 Task: Find connections with filter location Challapalle with filter topic #startupcompanywith filter profile language French with filter current company Black Box with filter school Vijay Maruti with filter industry Biomass Electric Power Generation with filter service category Marketing with filter keywords title Life Coach
Action: Mouse moved to (522, 57)
Screenshot: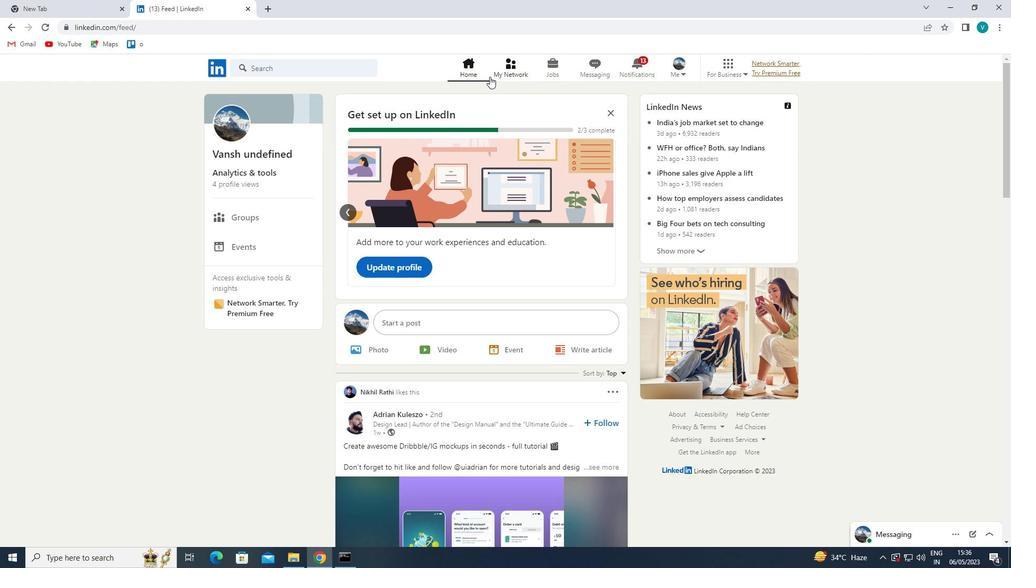 
Action: Mouse pressed left at (522, 57)
Screenshot: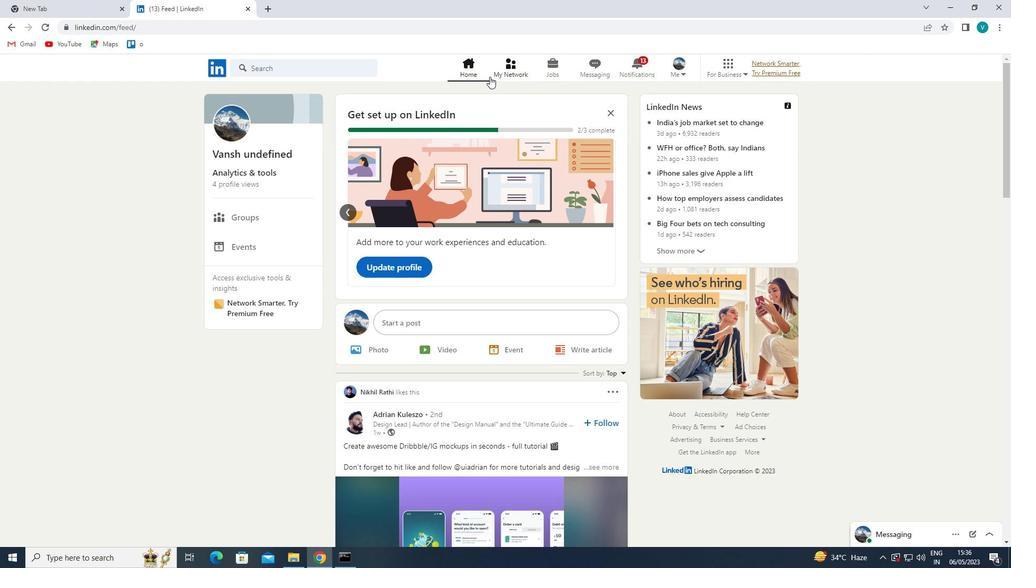 
Action: Mouse moved to (290, 130)
Screenshot: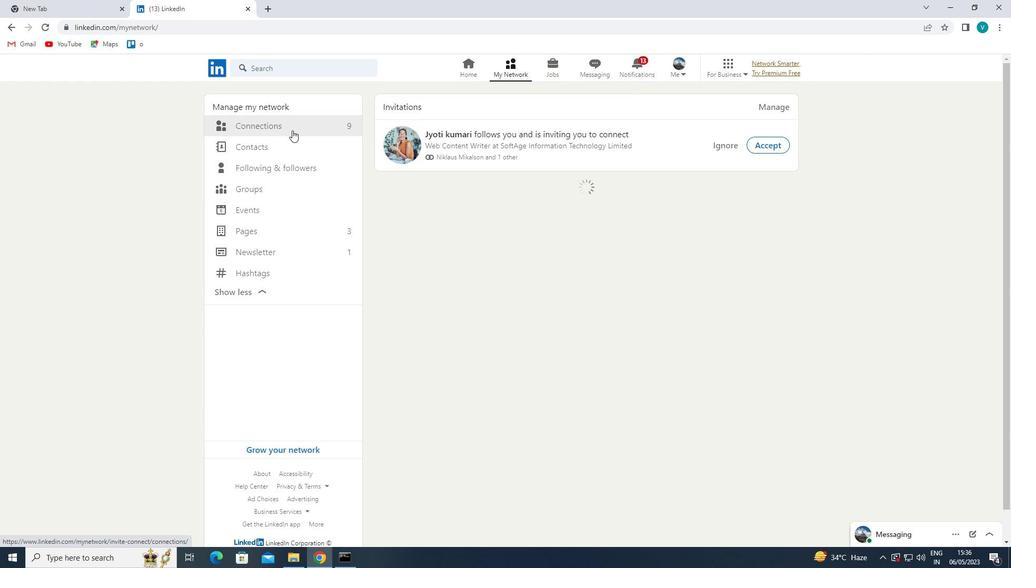
Action: Mouse pressed left at (290, 130)
Screenshot: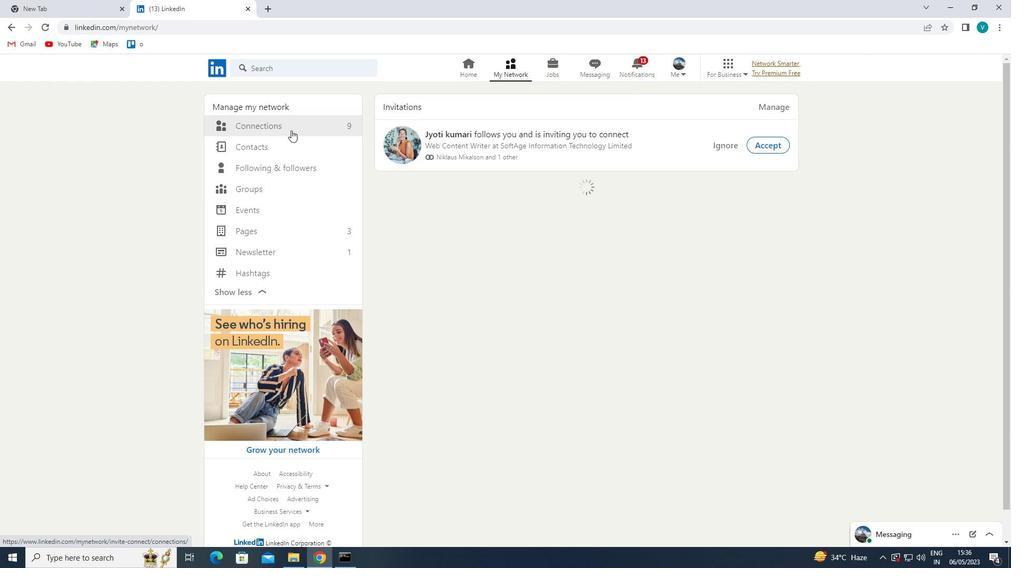 
Action: Mouse moved to (592, 130)
Screenshot: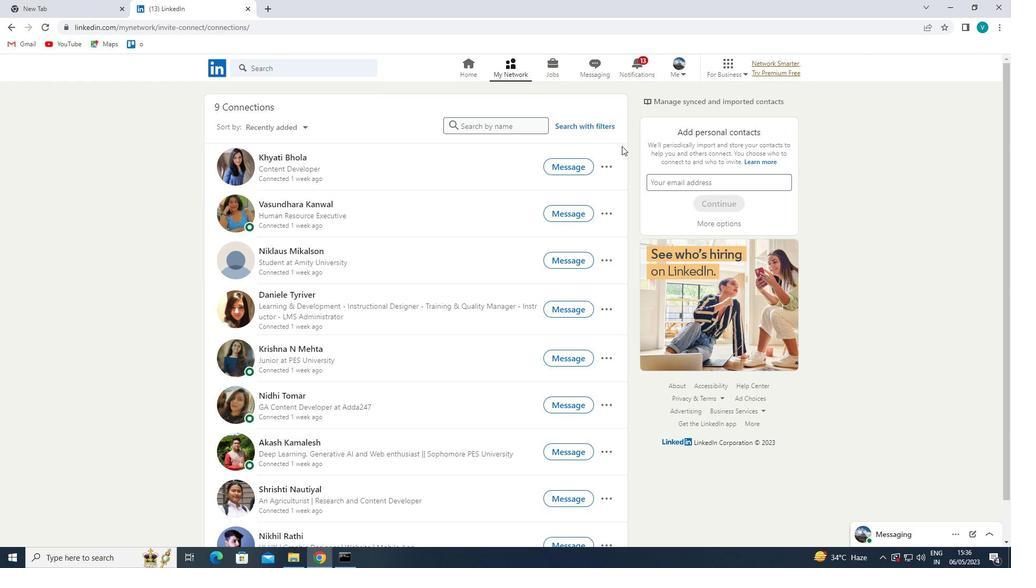 
Action: Mouse pressed left at (592, 130)
Screenshot: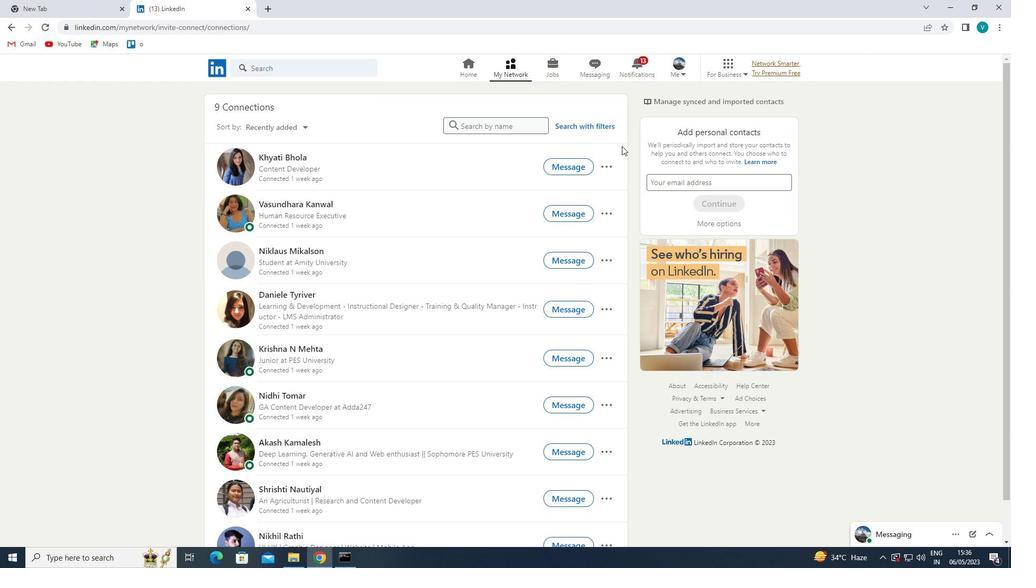 
Action: Mouse moved to (566, 124)
Screenshot: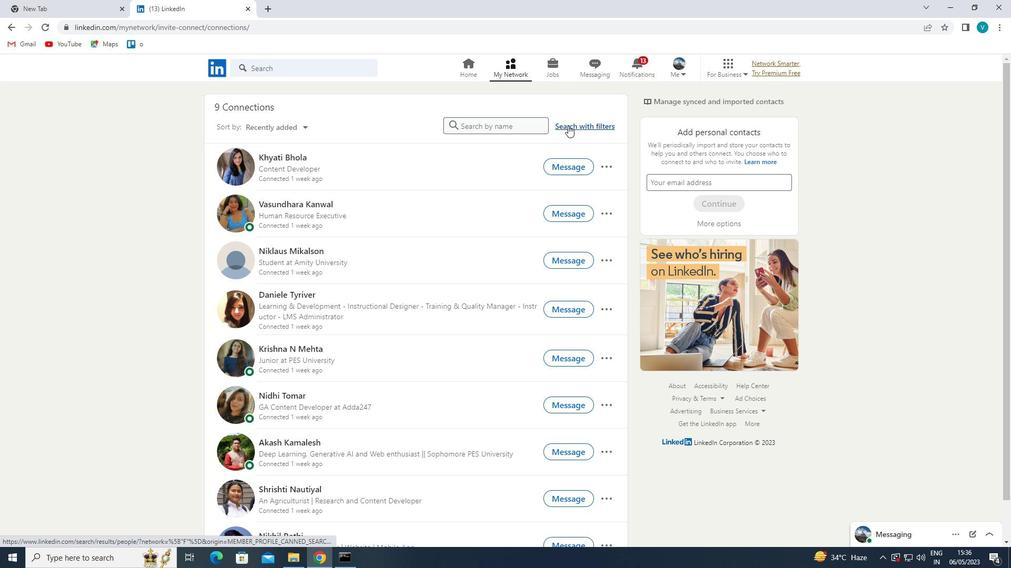 
Action: Mouse pressed left at (566, 124)
Screenshot: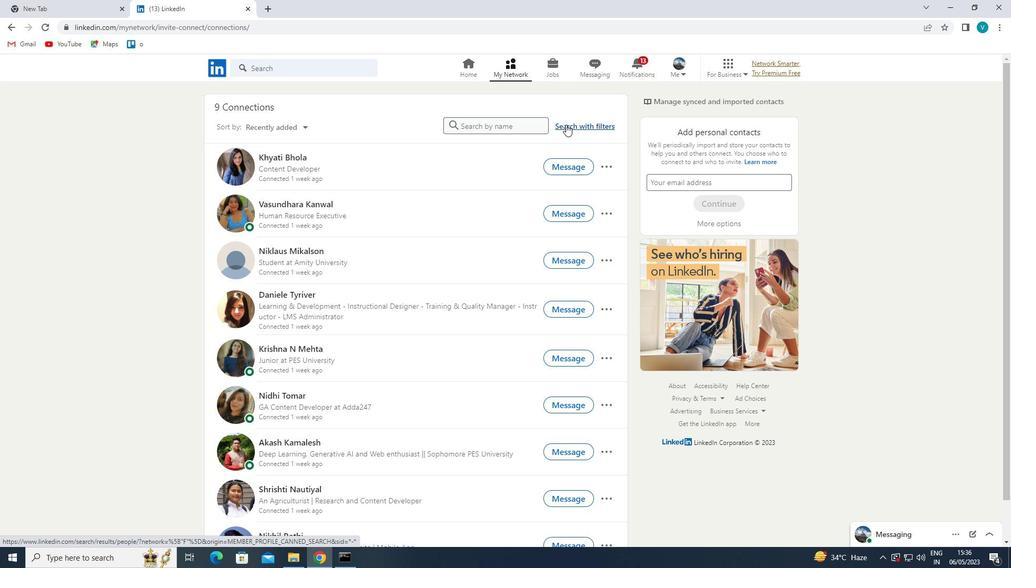 
Action: Mouse moved to (515, 99)
Screenshot: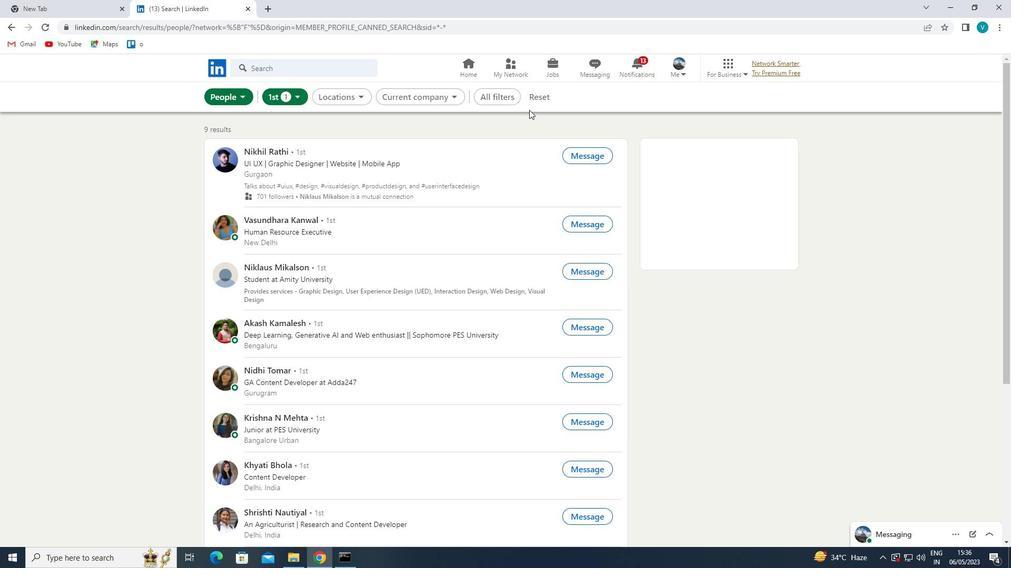 
Action: Mouse pressed left at (515, 99)
Screenshot: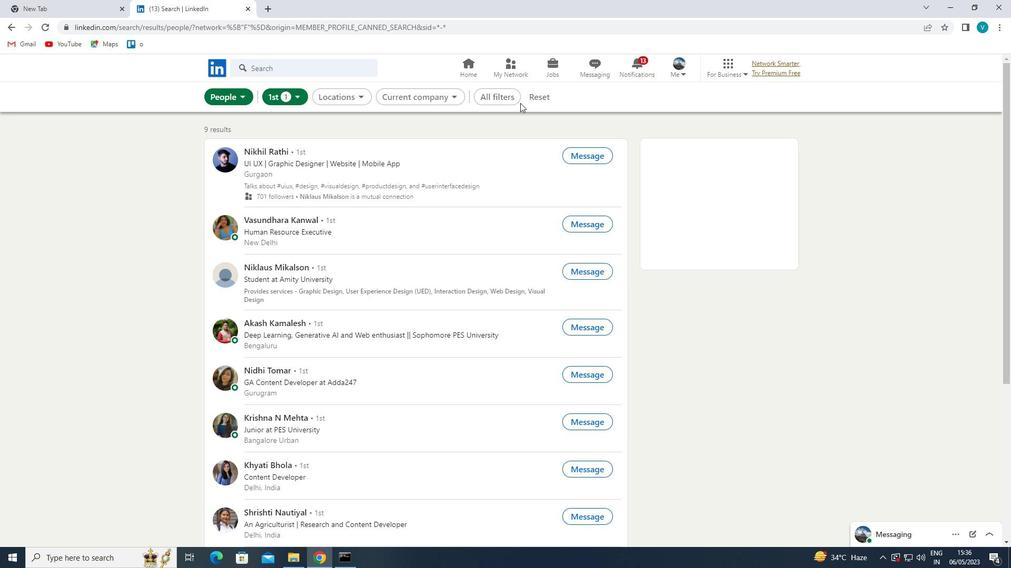 
Action: Mouse moved to (513, 98)
Screenshot: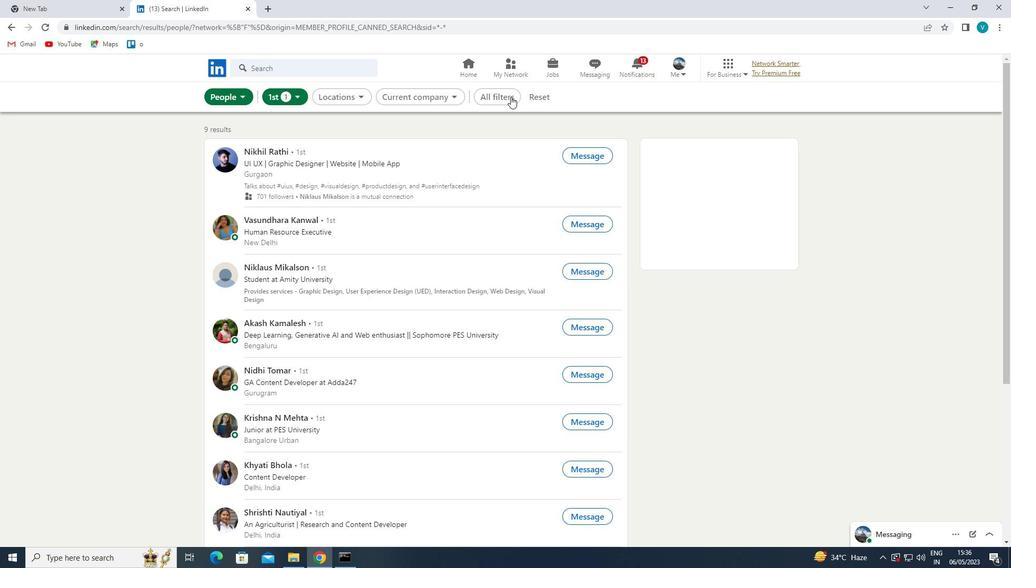 
Action: Mouse pressed left at (513, 98)
Screenshot: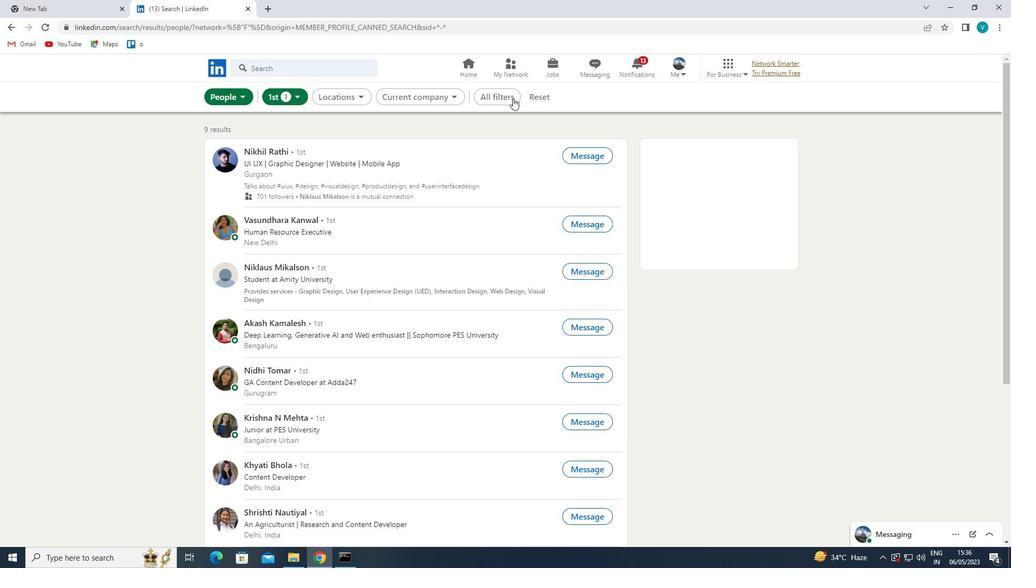 
Action: Mouse moved to (517, 99)
Screenshot: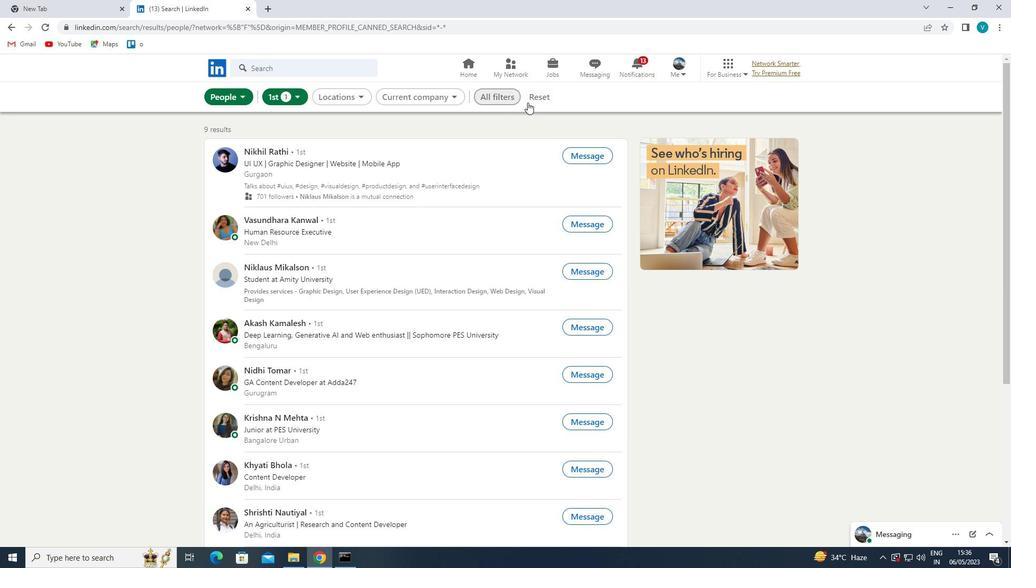 
Action: Mouse pressed left at (517, 99)
Screenshot: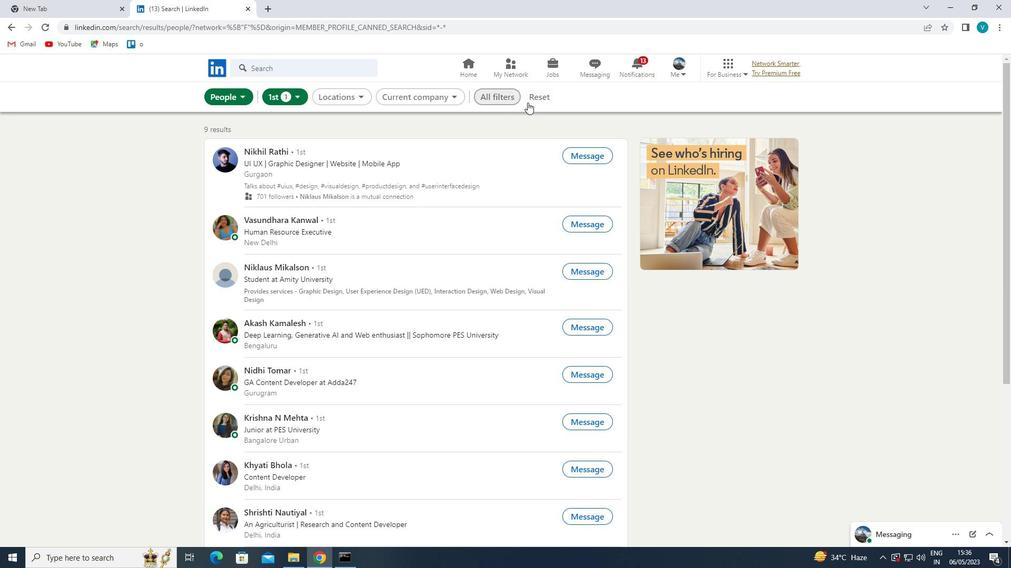 
Action: Mouse moved to (828, 235)
Screenshot: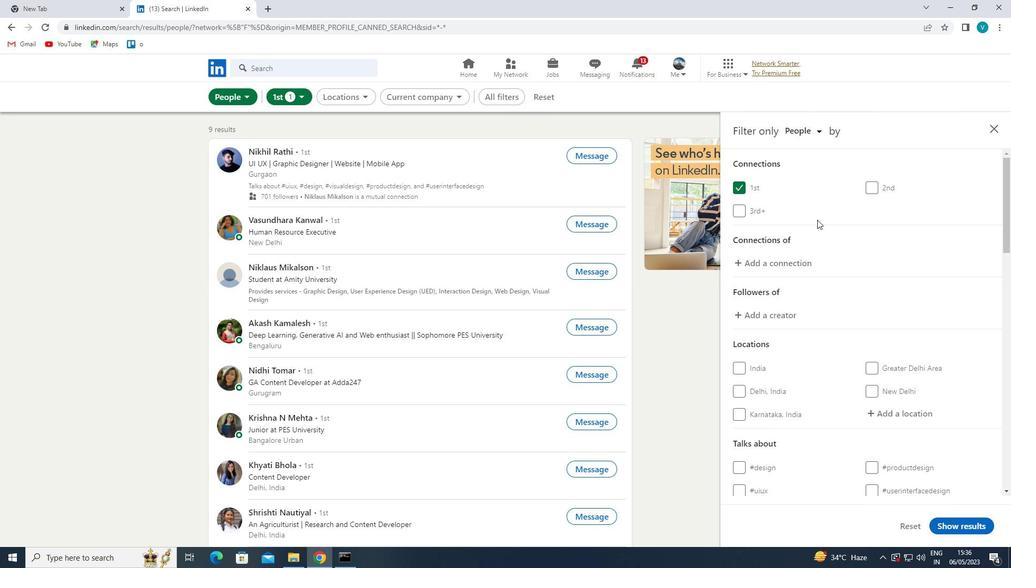 
Action: Mouse scrolled (828, 235) with delta (0, 0)
Screenshot: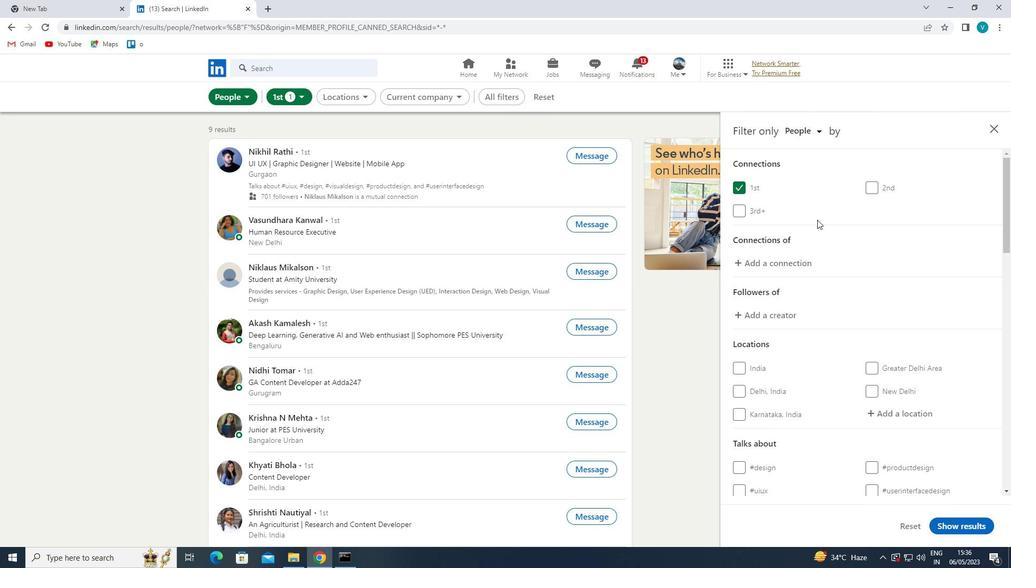 
Action: Mouse moved to (828, 239)
Screenshot: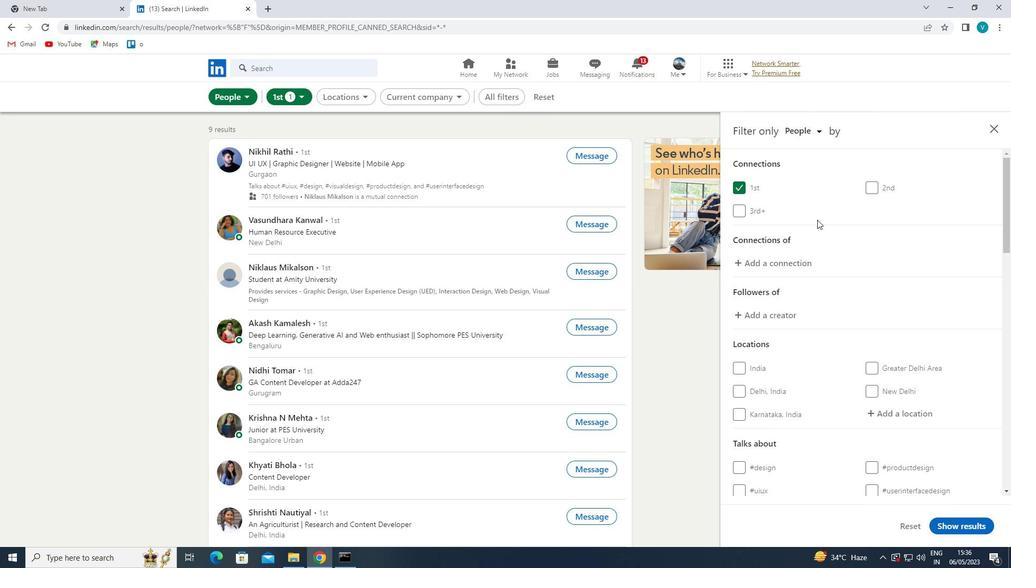 
Action: Mouse scrolled (828, 239) with delta (0, 0)
Screenshot: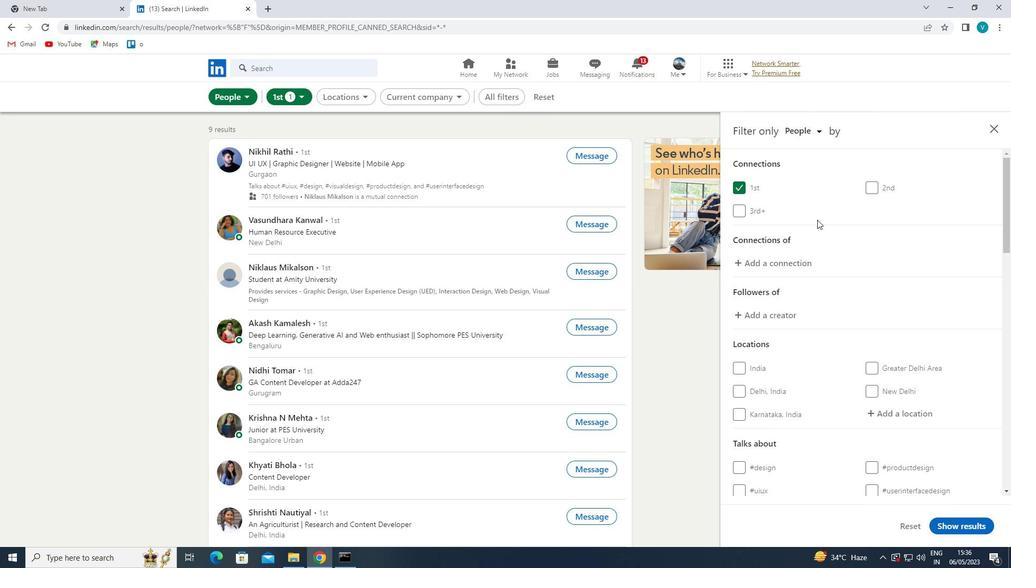 
Action: Mouse moved to (830, 243)
Screenshot: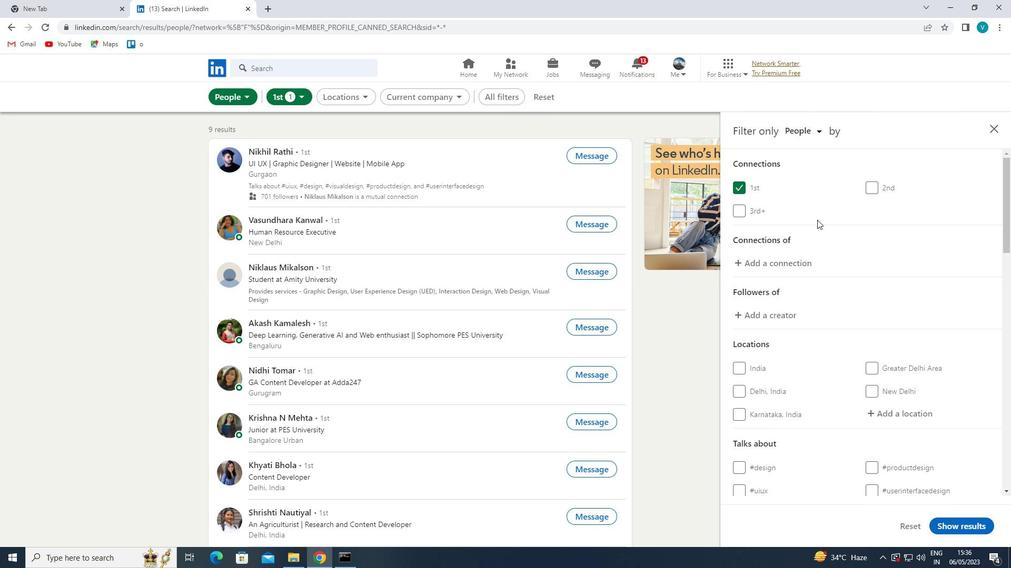 
Action: Mouse scrolled (830, 243) with delta (0, 0)
Screenshot: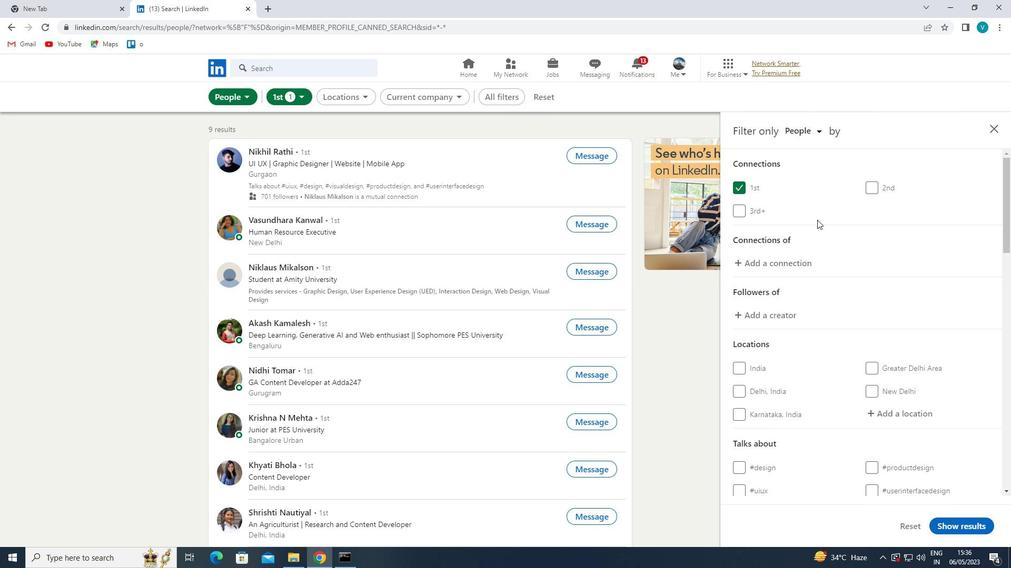 
Action: Mouse moved to (888, 259)
Screenshot: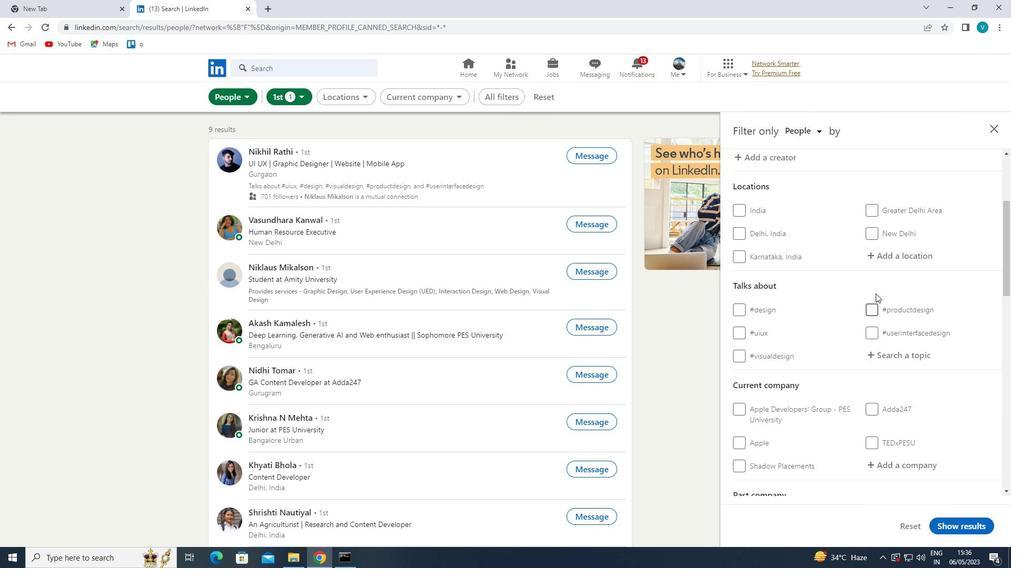 
Action: Mouse pressed left at (888, 259)
Screenshot: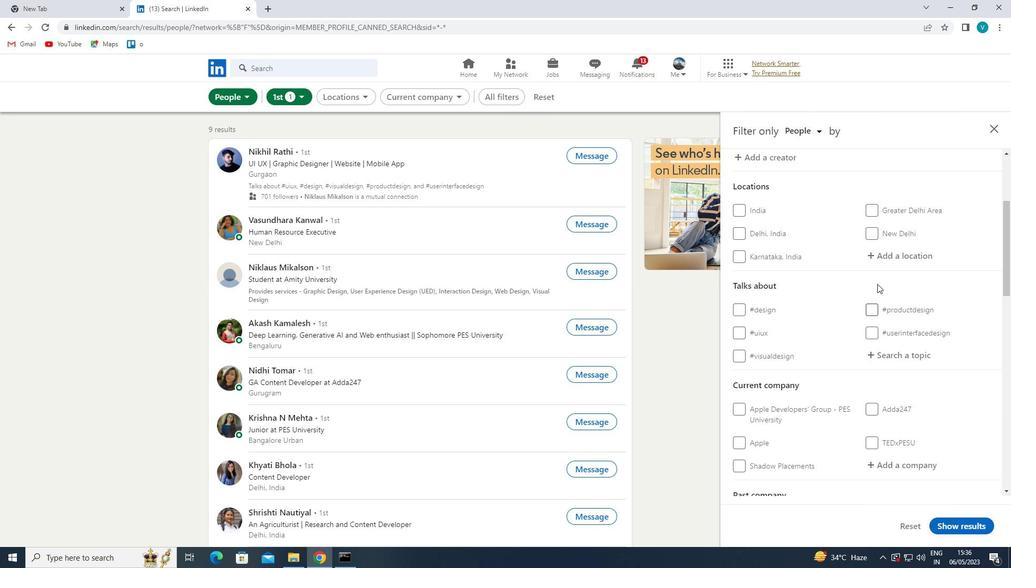 
Action: Mouse moved to (669, 198)
Screenshot: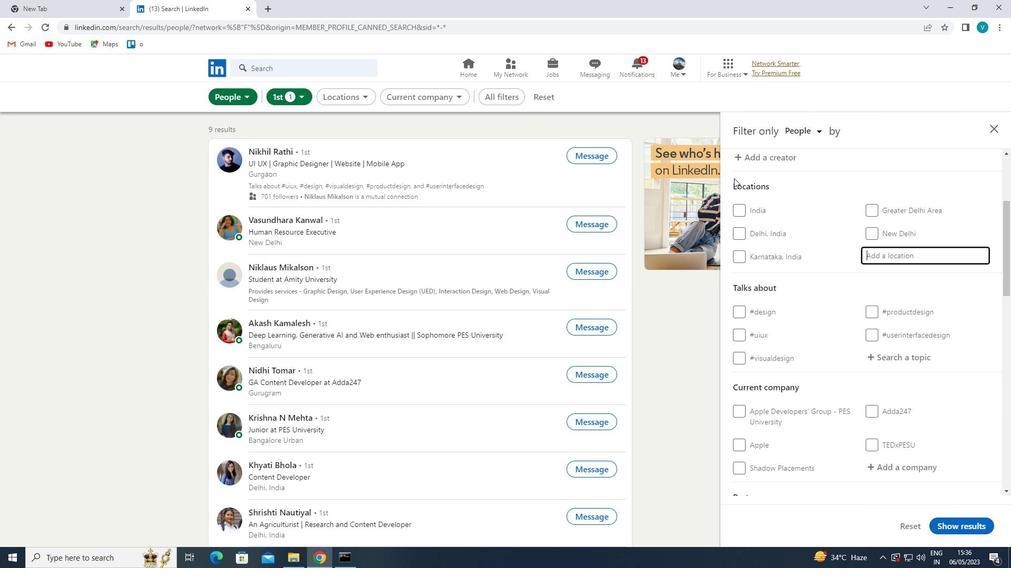 
Action: Key pressed <Key.shift>CHALLAPALLE
Screenshot: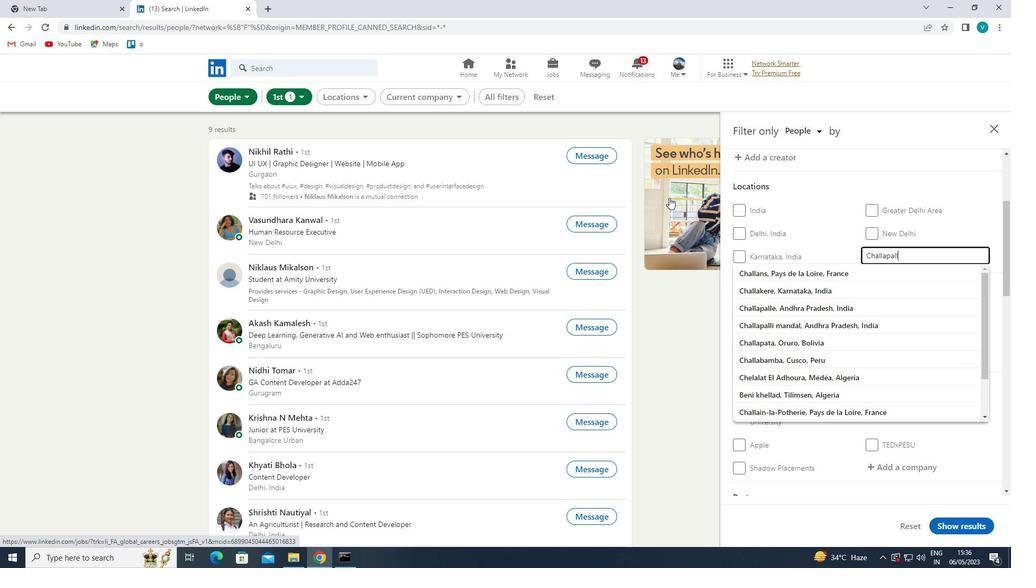 
Action: Mouse moved to (770, 268)
Screenshot: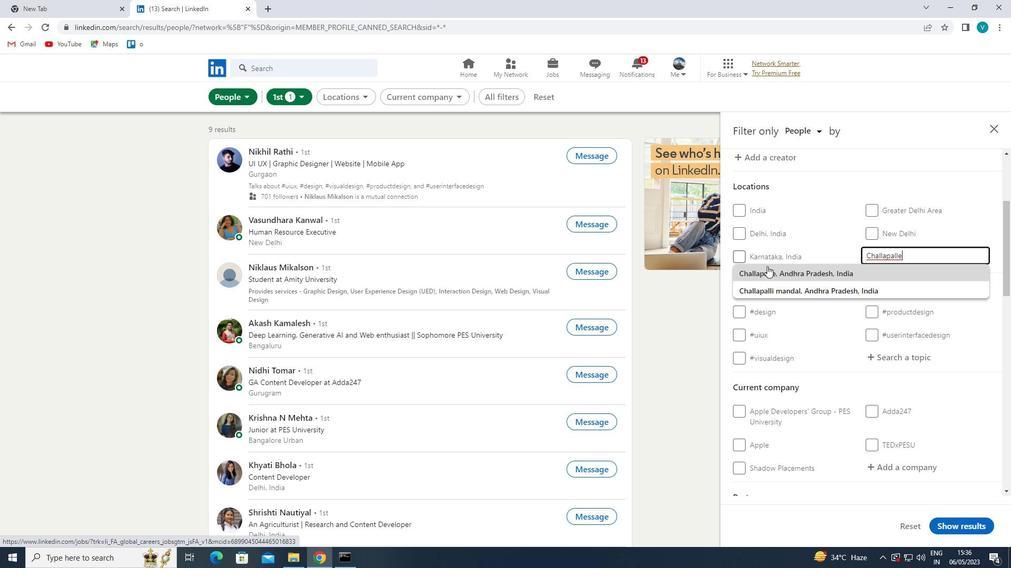 
Action: Mouse pressed left at (770, 268)
Screenshot: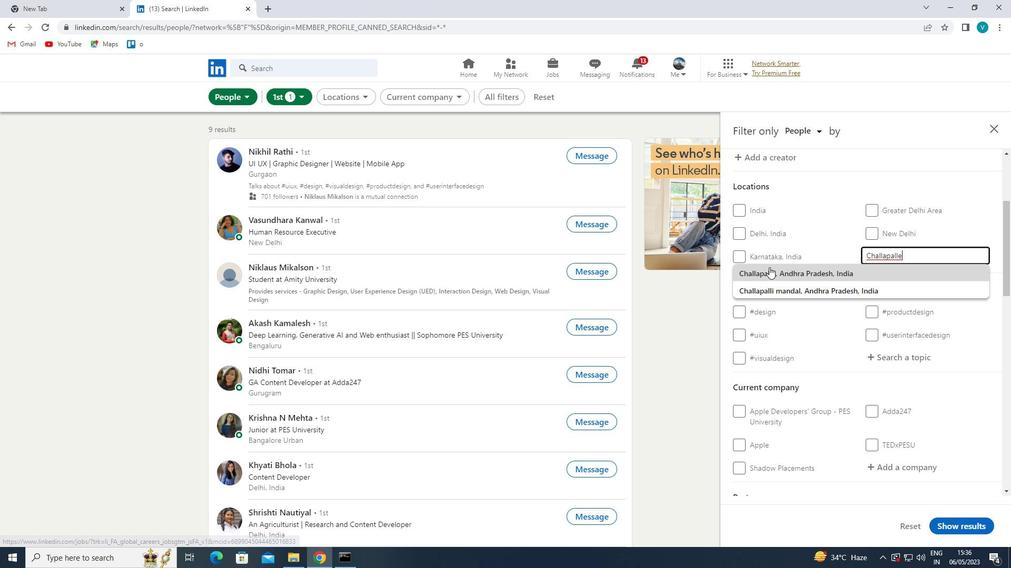 
Action: Mouse moved to (836, 297)
Screenshot: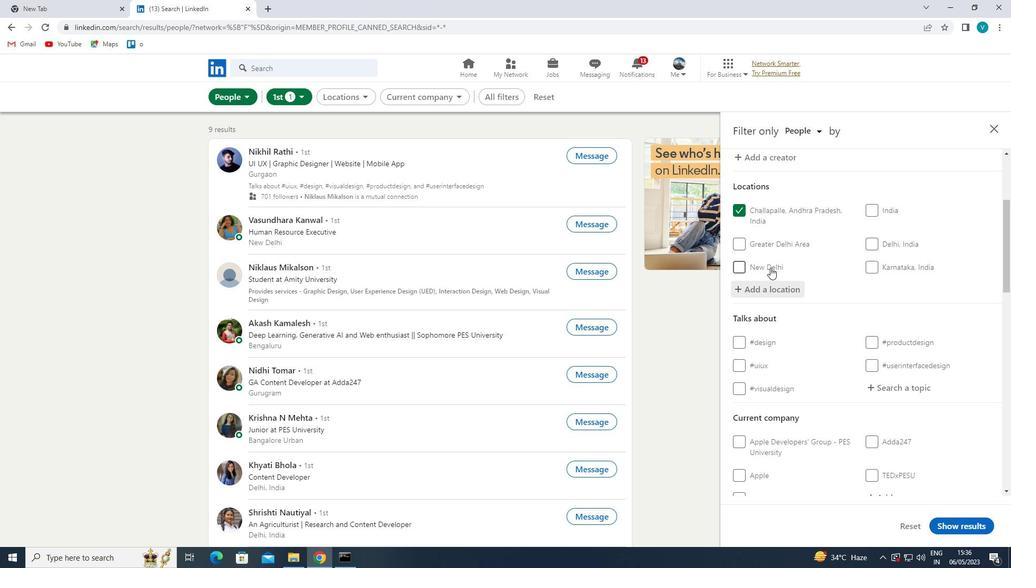 
Action: Mouse scrolled (836, 296) with delta (0, 0)
Screenshot: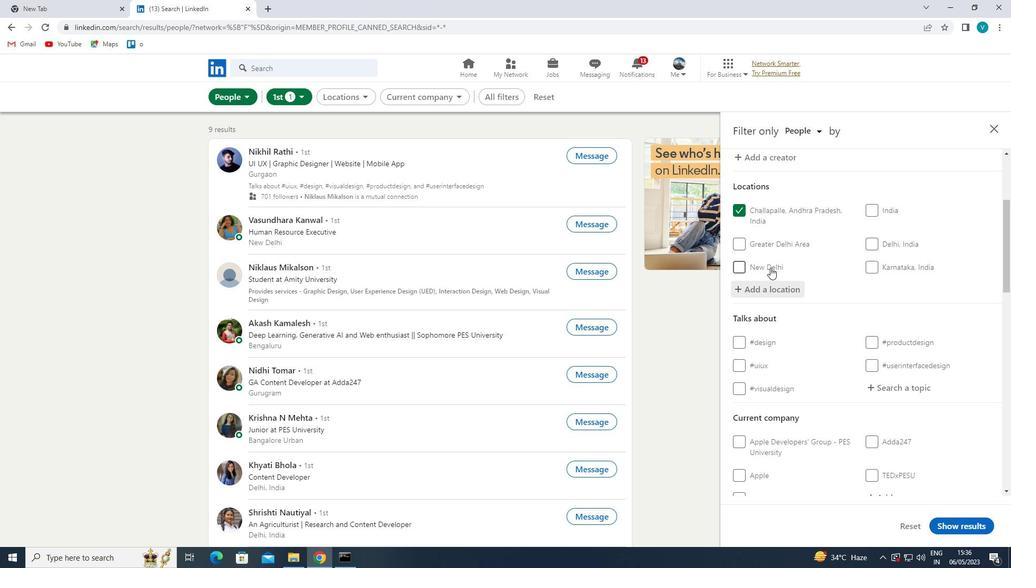 
Action: Mouse moved to (894, 338)
Screenshot: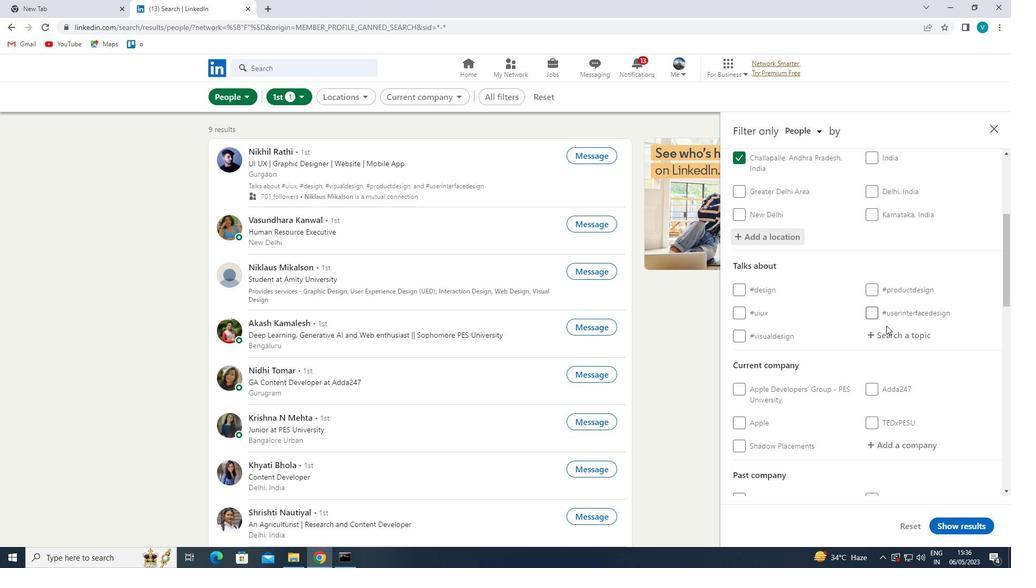 
Action: Mouse pressed left at (894, 338)
Screenshot: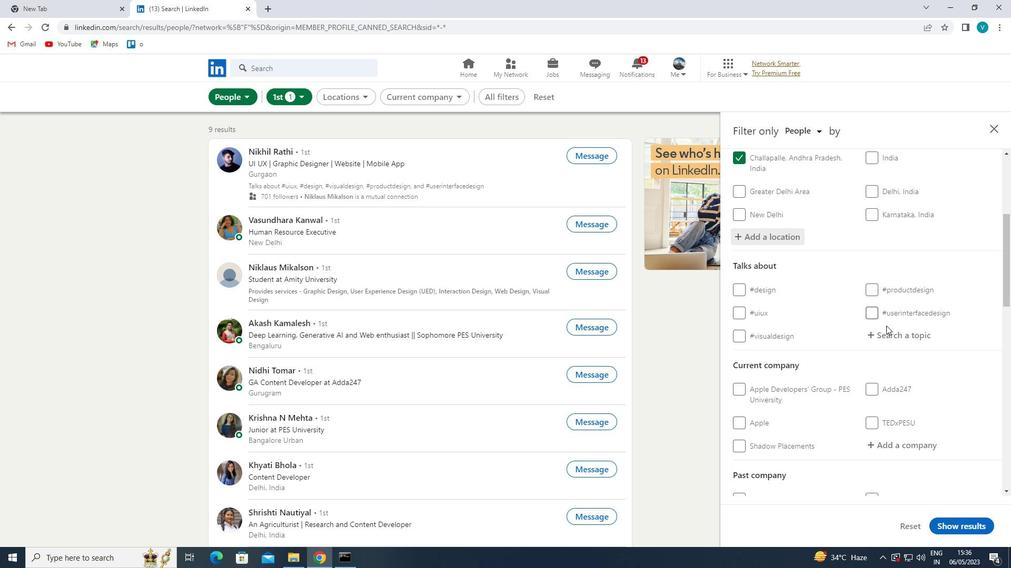 
Action: Mouse moved to (670, 229)
Screenshot: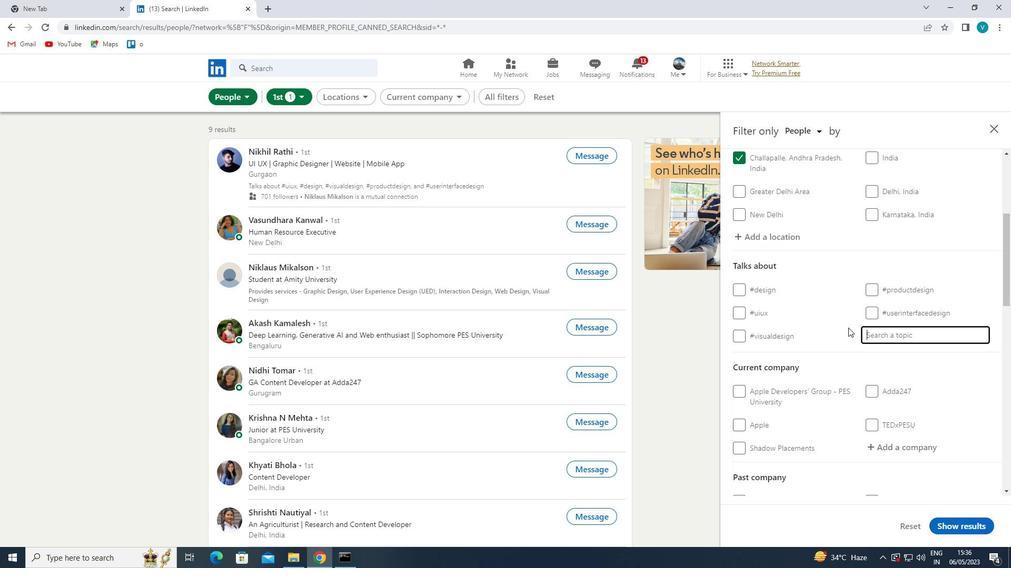 
Action: Key pressed STARTUPCOMPANY
Screenshot: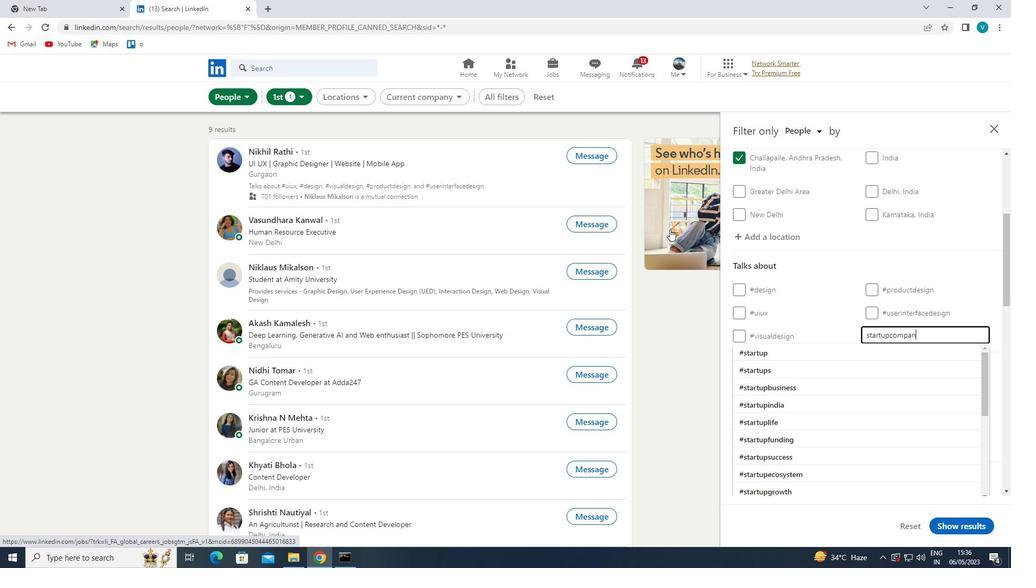 
Action: Mouse moved to (827, 348)
Screenshot: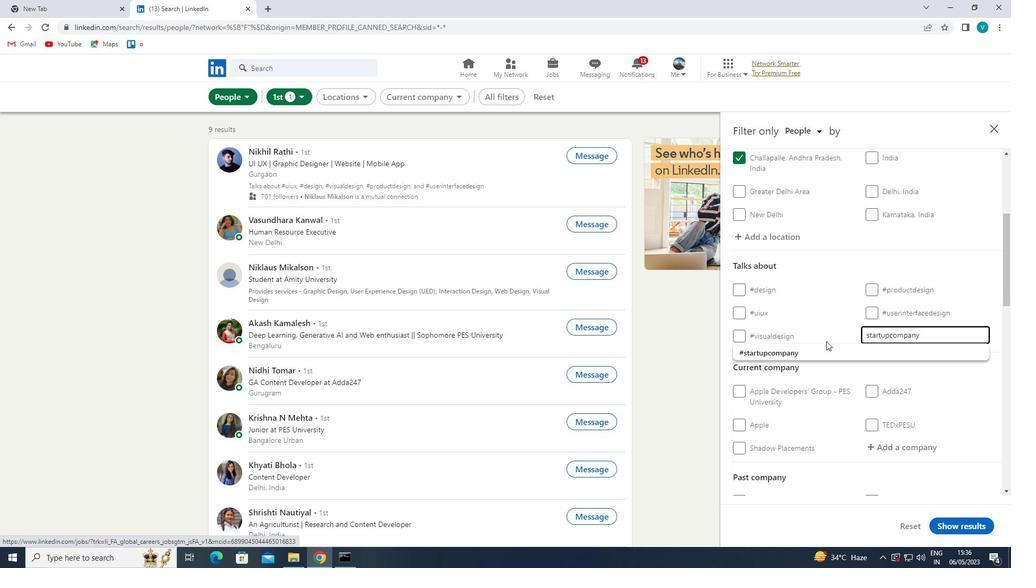 
Action: Mouse pressed left at (827, 348)
Screenshot: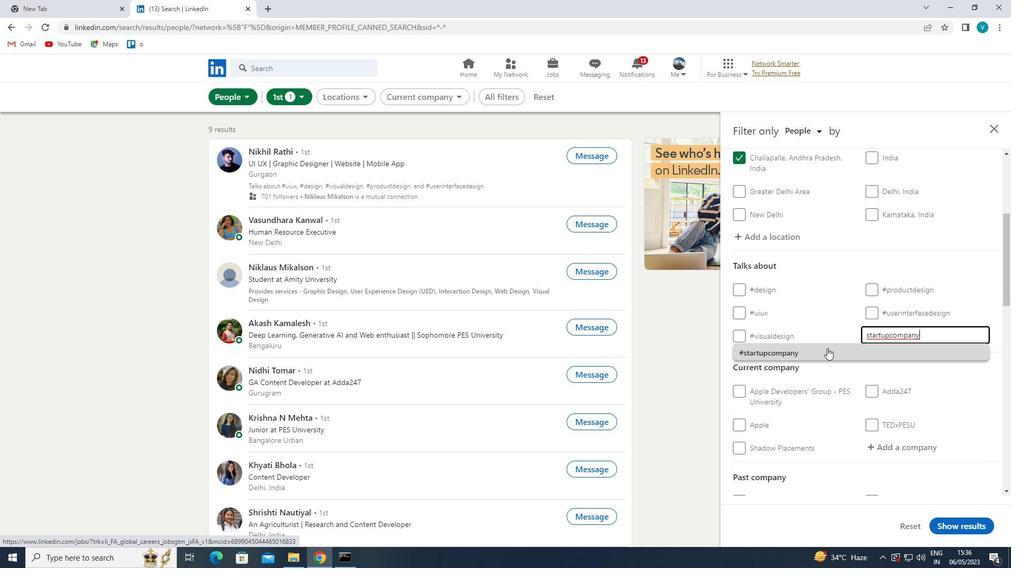 
Action: Mouse moved to (833, 348)
Screenshot: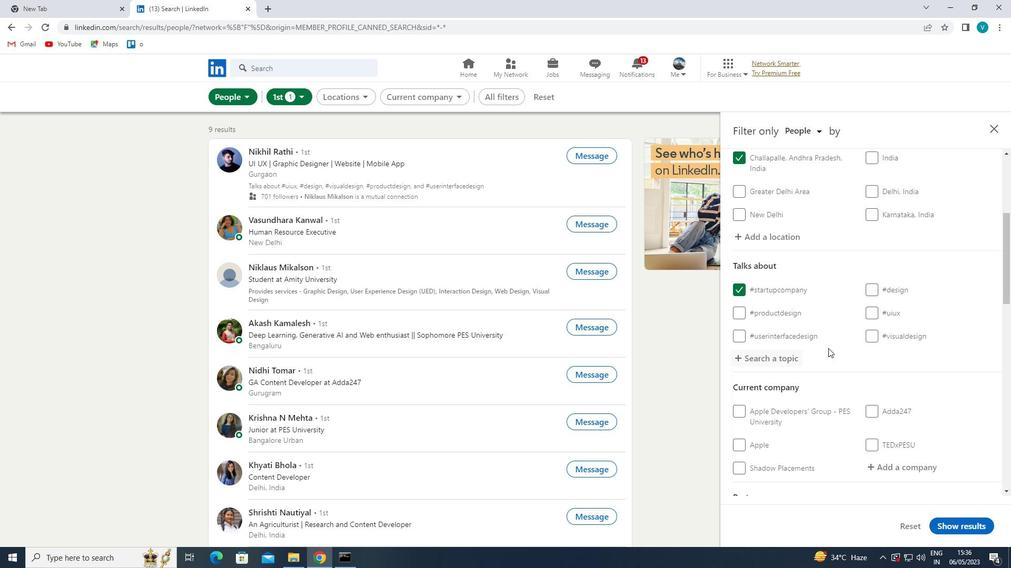 
Action: Mouse scrolled (833, 347) with delta (0, 0)
Screenshot: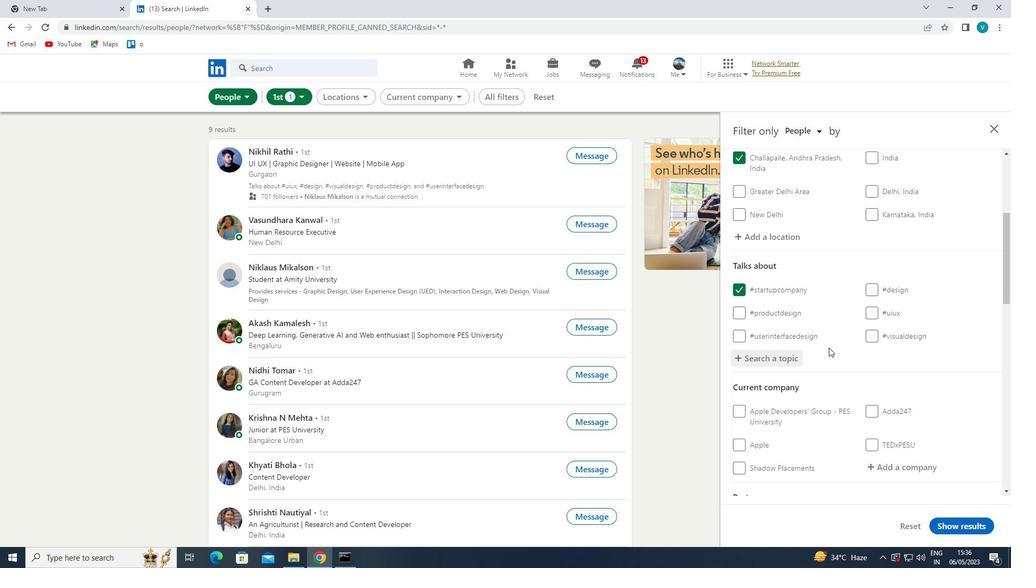 
Action: Mouse moved to (838, 350)
Screenshot: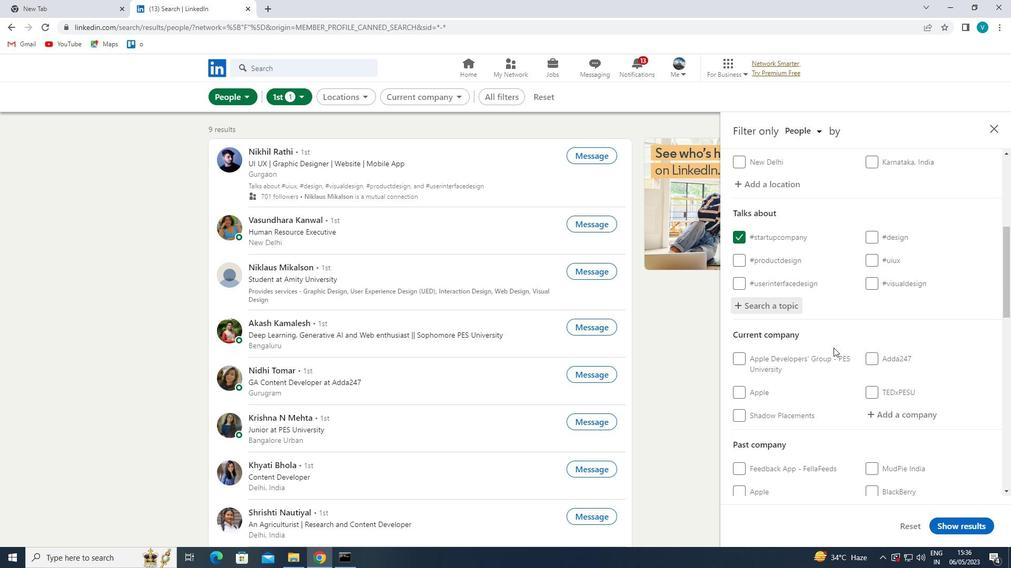 
Action: Mouse scrolled (838, 349) with delta (0, 0)
Screenshot: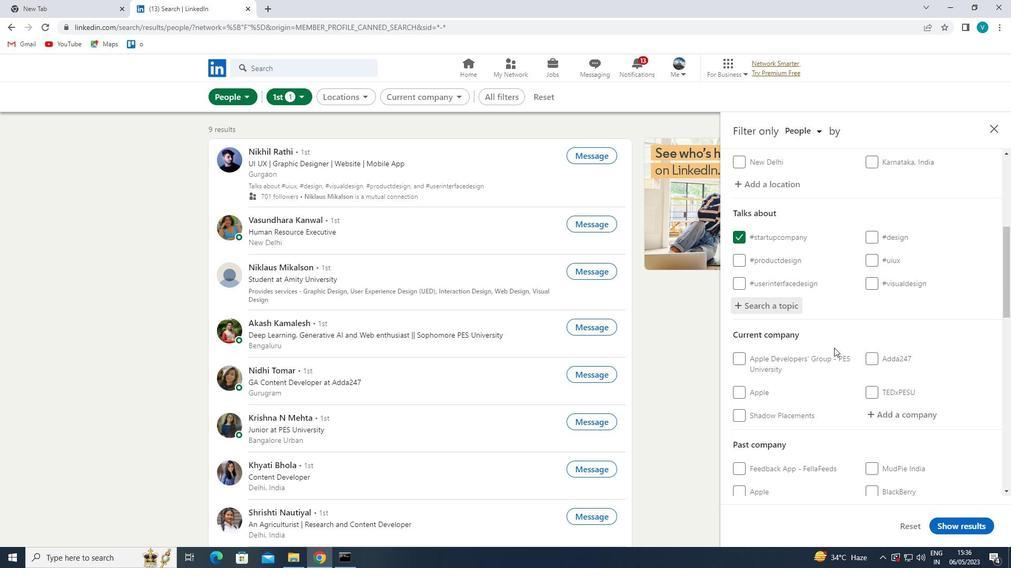 
Action: Mouse moved to (887, 365)
Screenshot: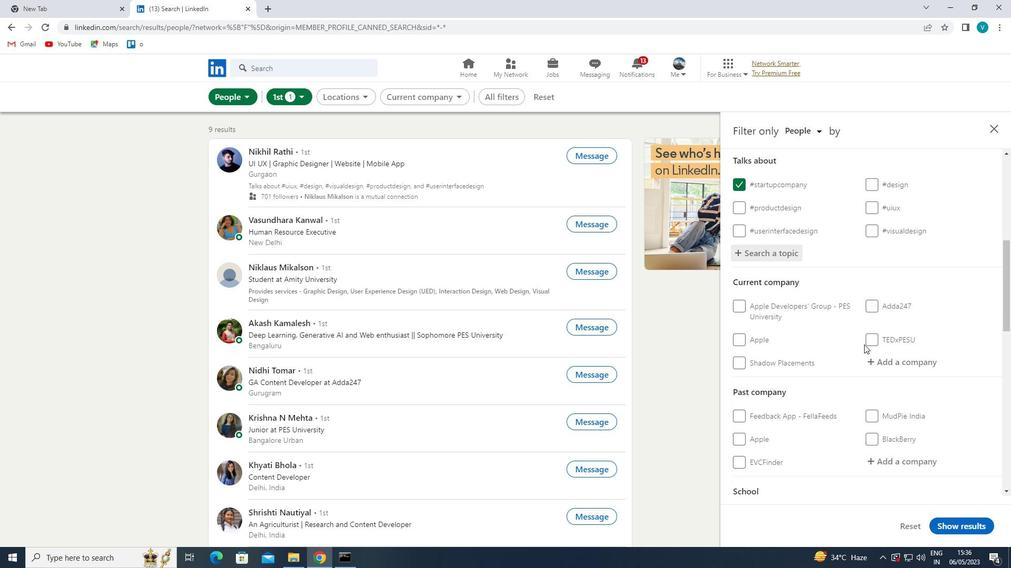 
Action: Mouse pressed left at (887, 365)
Screenshot: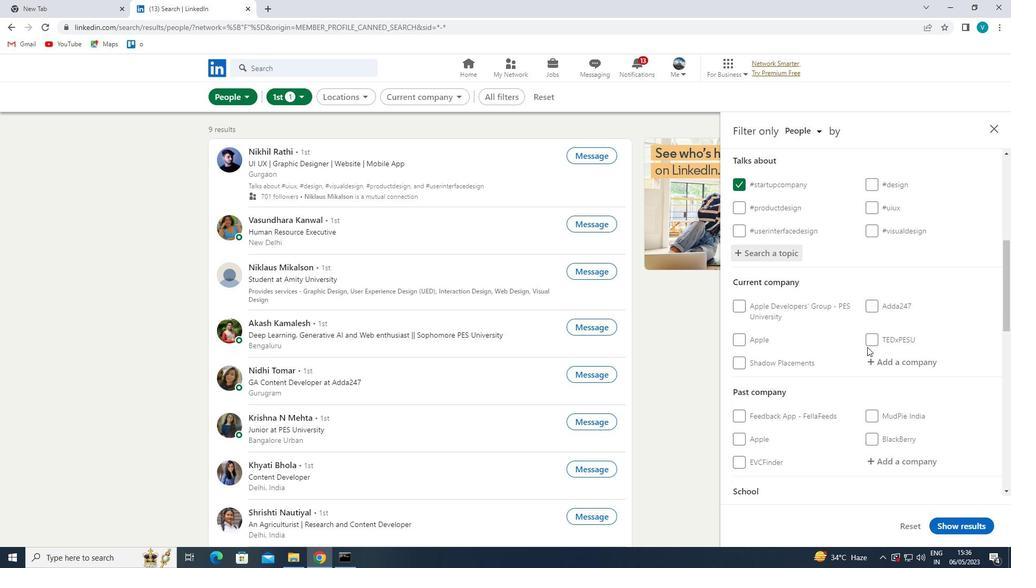 
Action: Mouse moved to (798, 309)
Screenshot: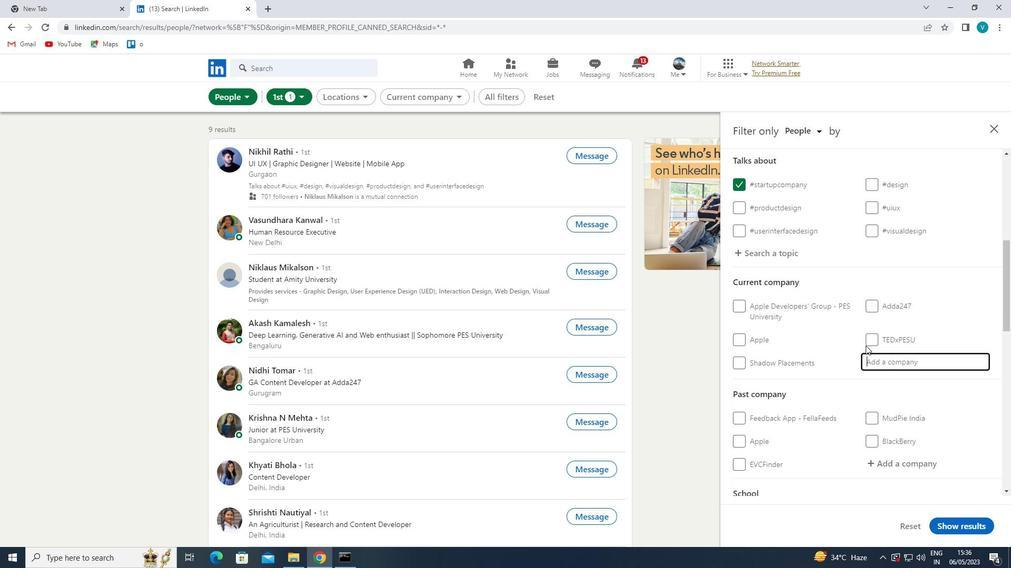 
Action: Key pressed <Key.shift>BLACK<Key.space><Key.shift>BOX
Screenshot: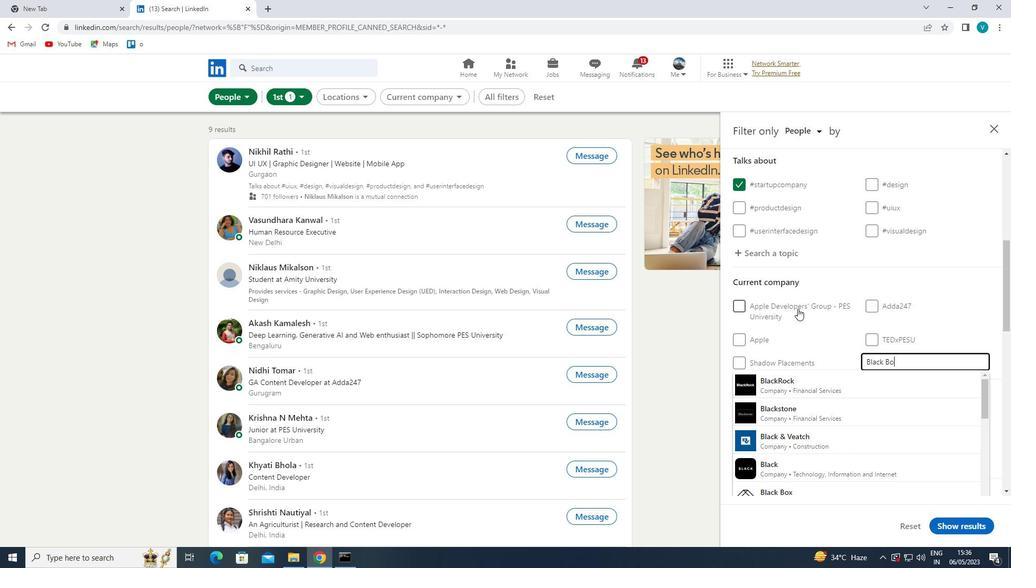 
Action: Mouse moved to (804, 377)
Screenshot: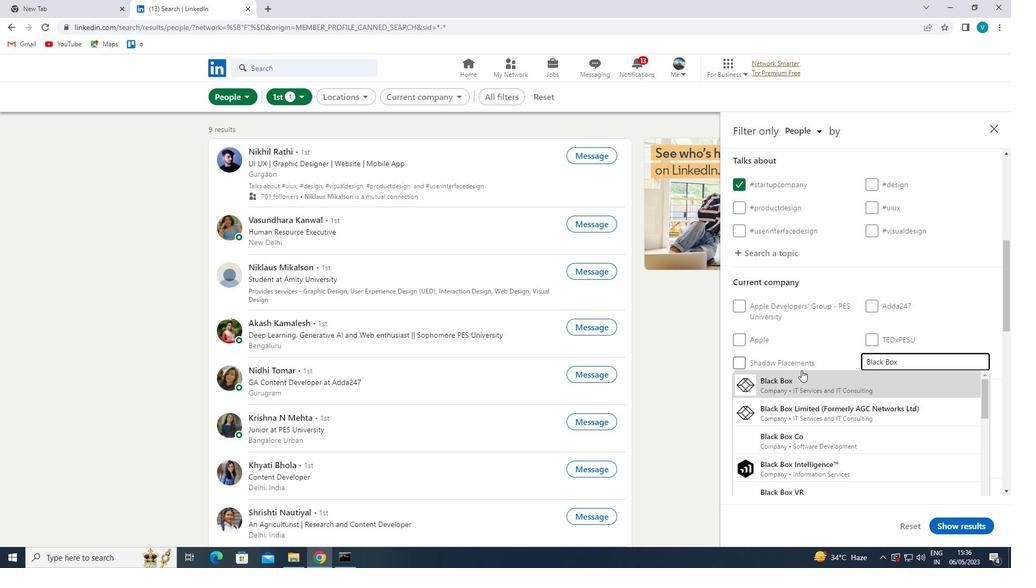 
Action: Mouse pressed left at (804, 377)
Screenshot: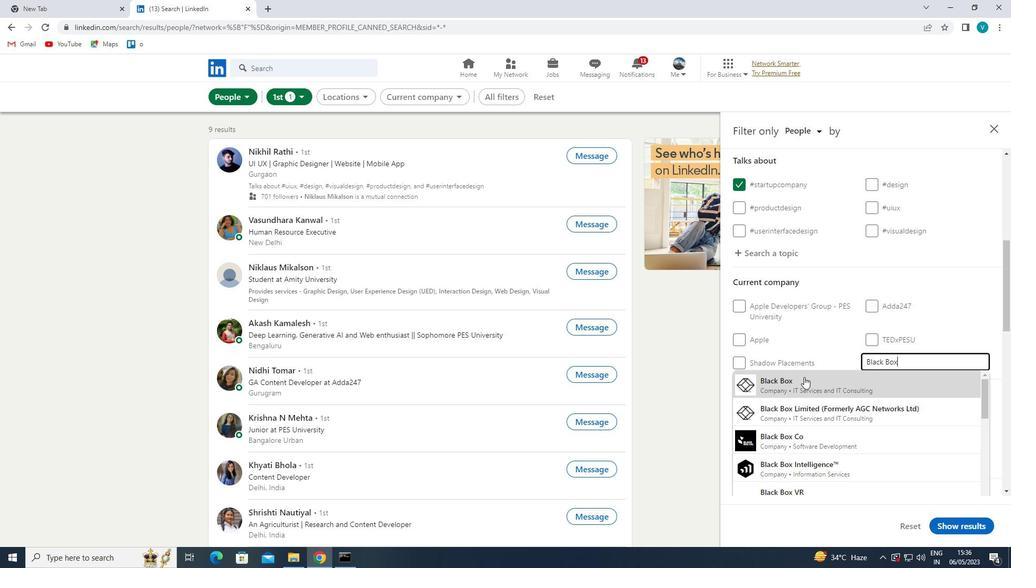 
Action: Mouse moved to (821, 373)
Screenshot: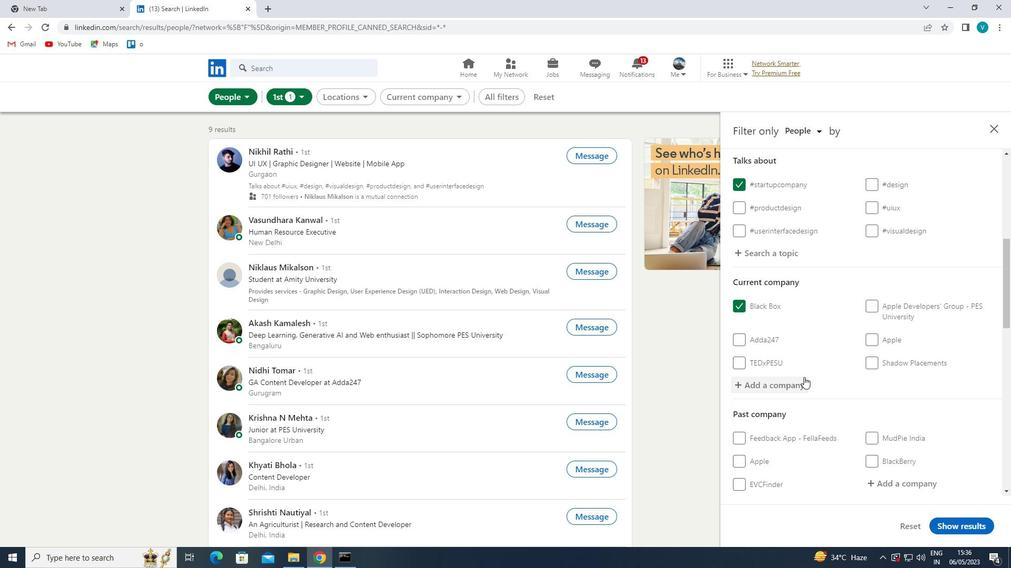 
Action: Mouse scrolled (821, 372) with delta (0, 0)
Screenshot: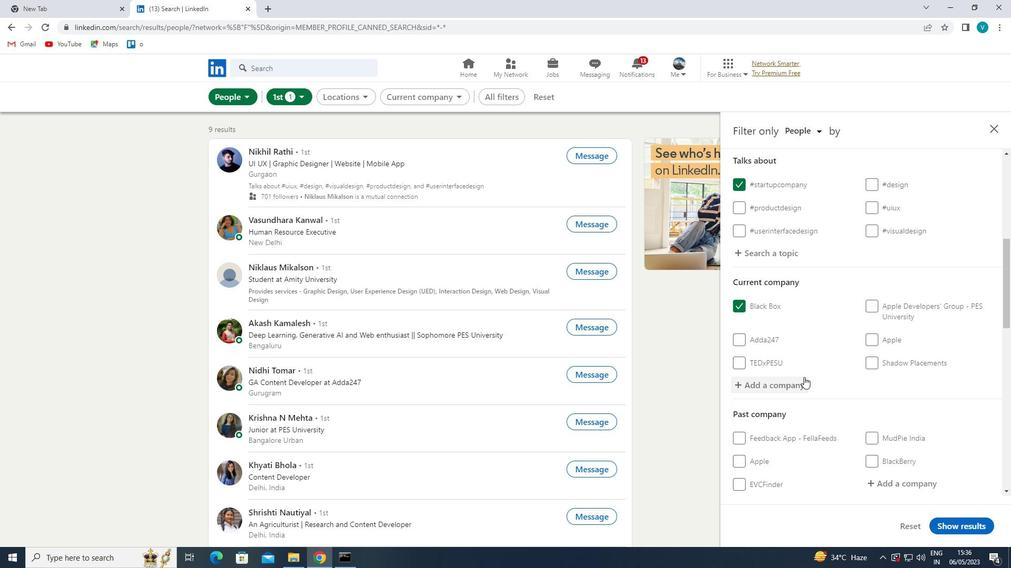 
Action: Mouse moved to (828, 375)
Screenshot: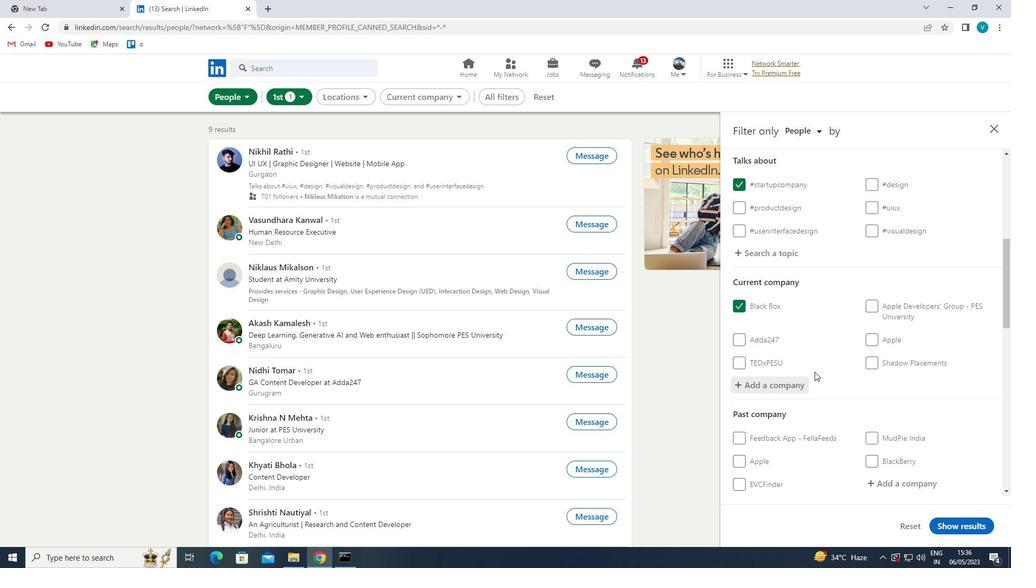 
Action: Mouse scrolled (828, 374) with delta (0, 0)
Screenshot: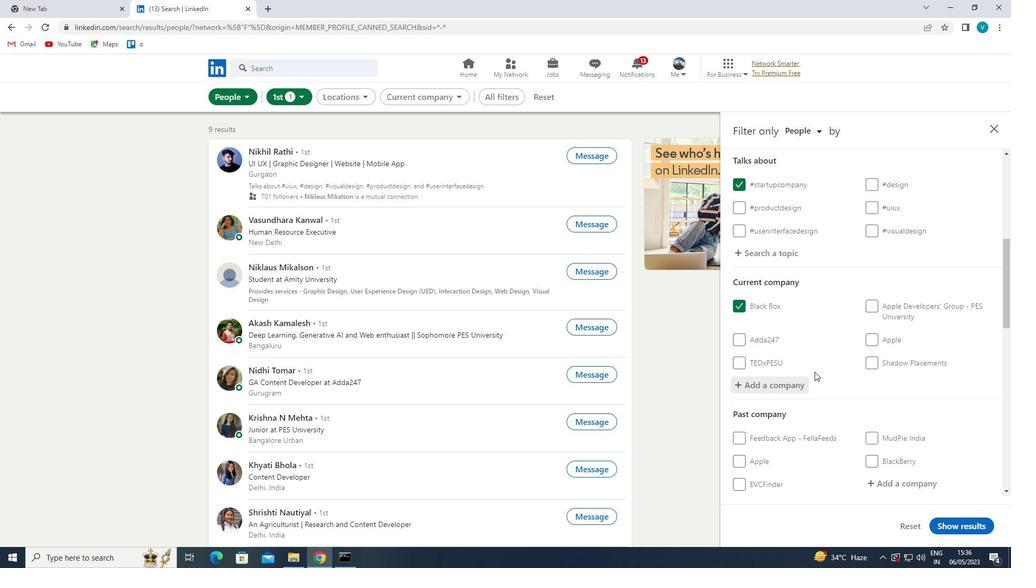 
Action: Mouse moved to (834, 374)
Screenshot: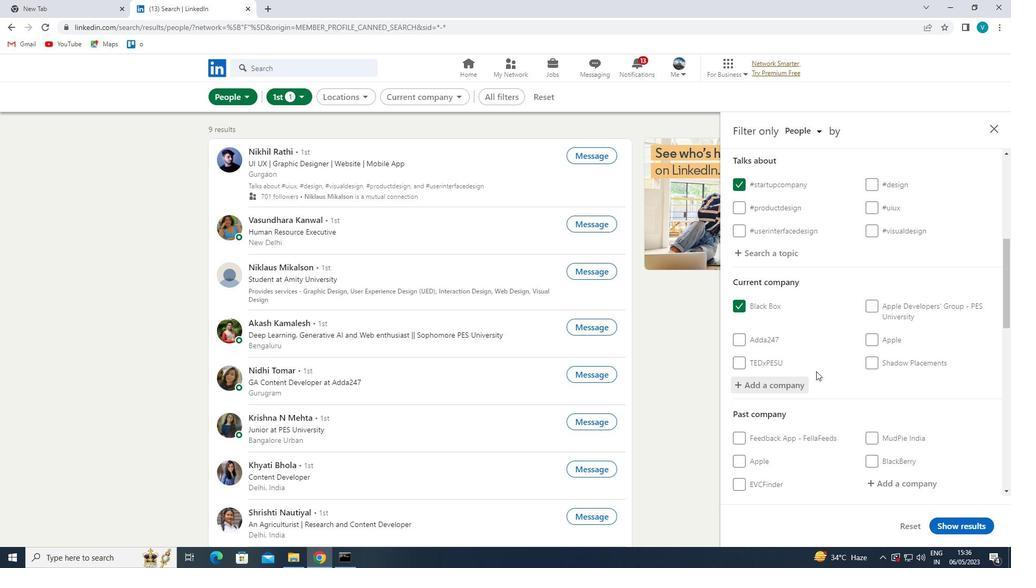 
Action: Mouse scrolled (834, 373) with delta (0, 0)
Screenshot: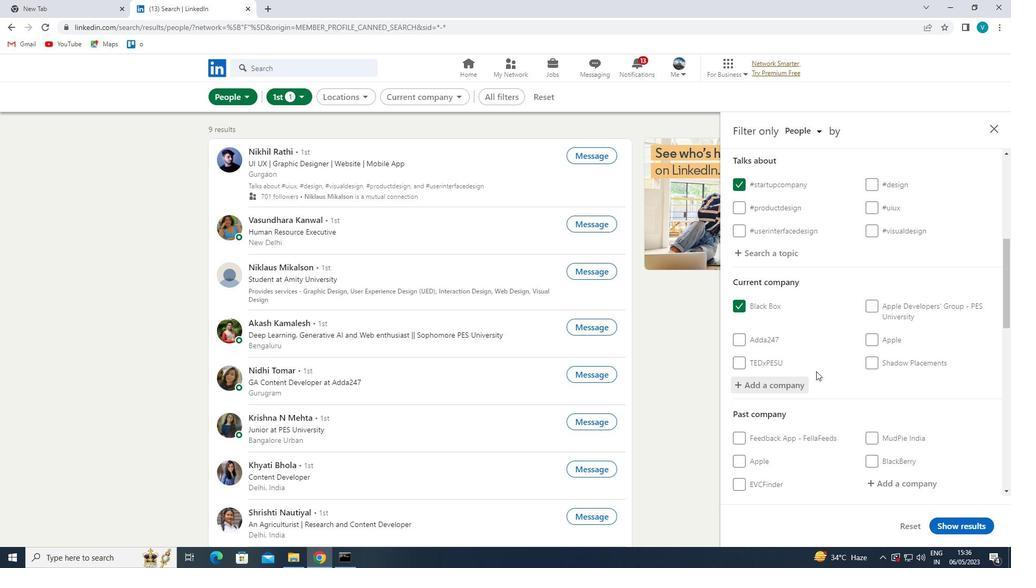 
Action: Mouse moved to (841, 376)
Screenshot: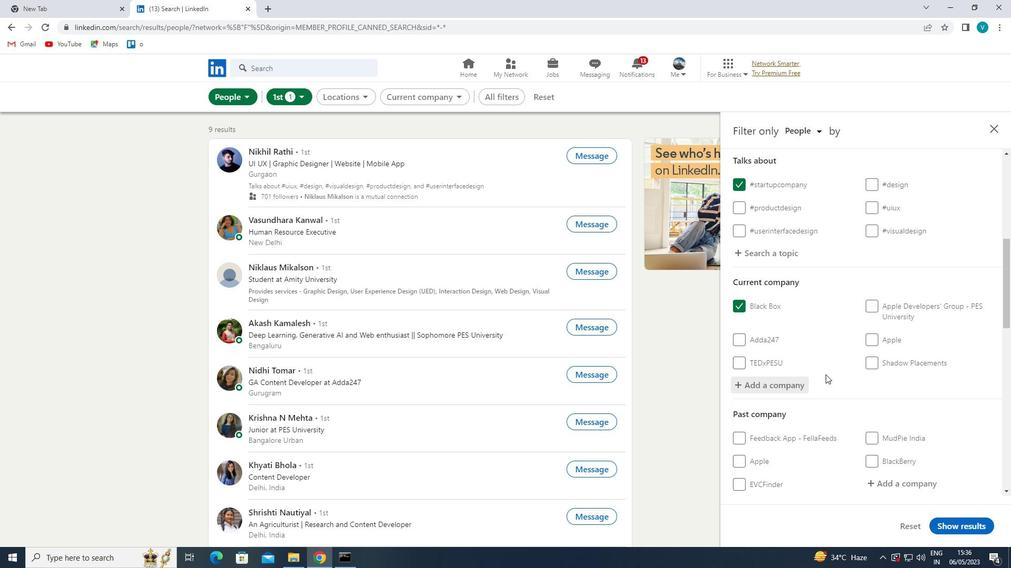 
Action: Mouse scrolled (841, 375) with delta (0, 0)
Screenshot: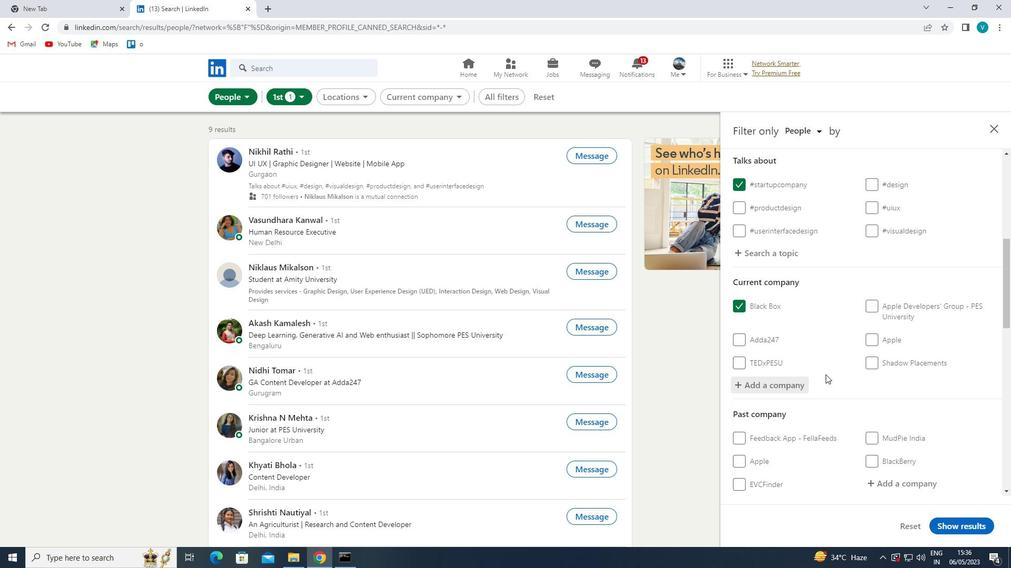 
Action: Mouse moved to (854, 384)
Screenshot: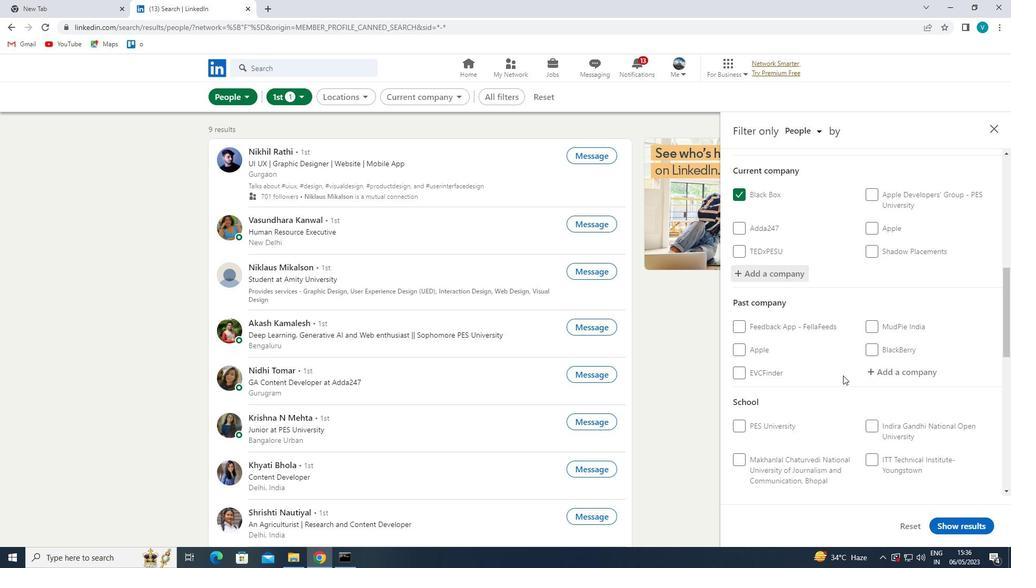 
Action: Mouse scrolled (854, 383) with delta (0, 0)
Screenshot: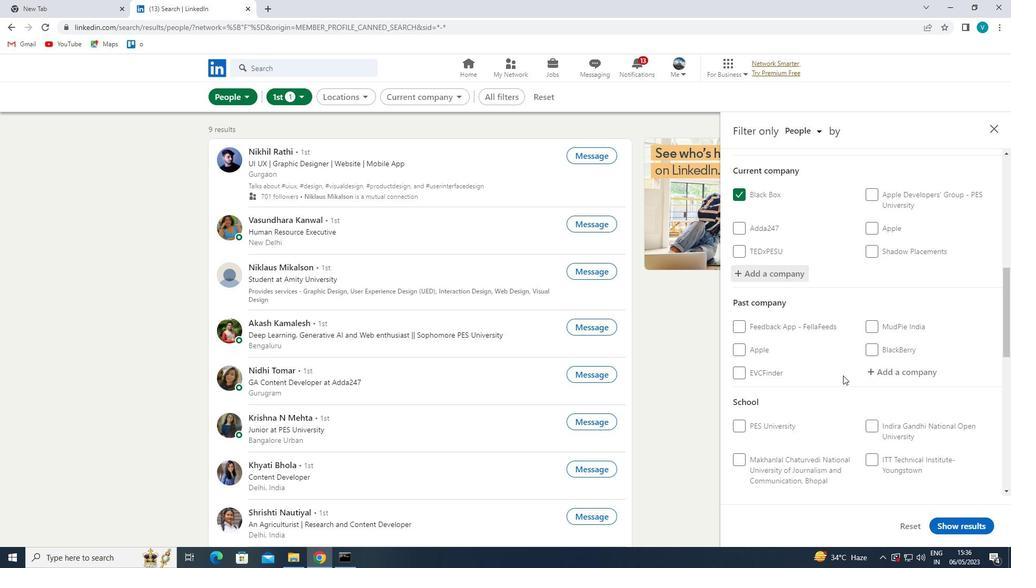 
Action: Mouse moved to (898, 360)
Screenshot: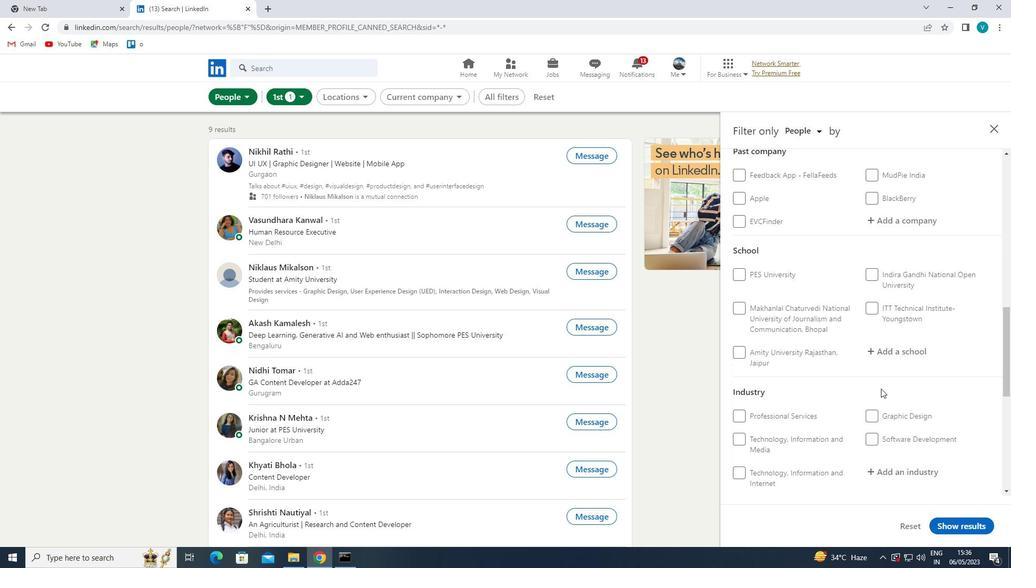 
Action: Mouse pressed left at (898, 360)
Screenshot: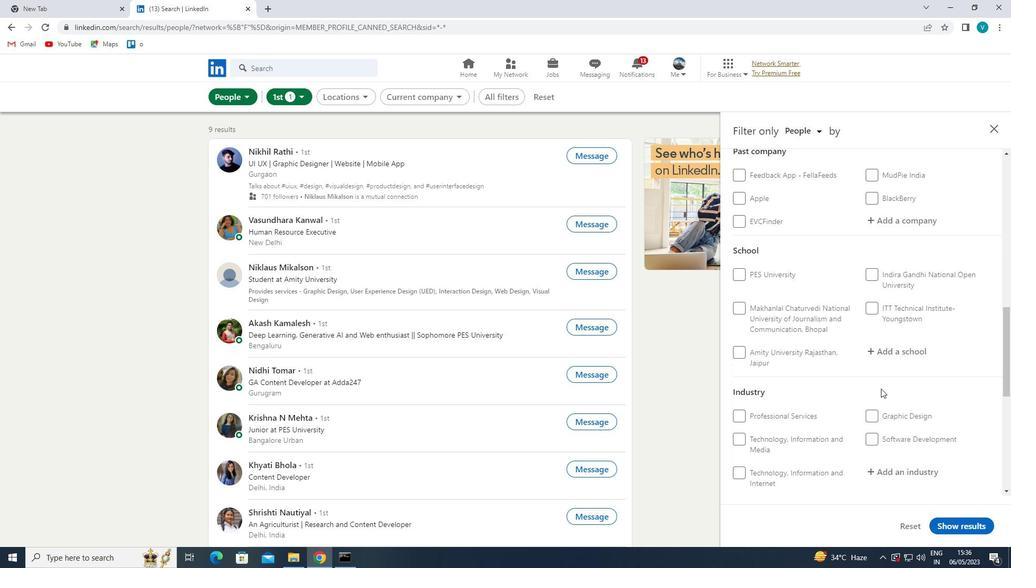 
Action: Mouse moved to (900, 359)
Screenshot: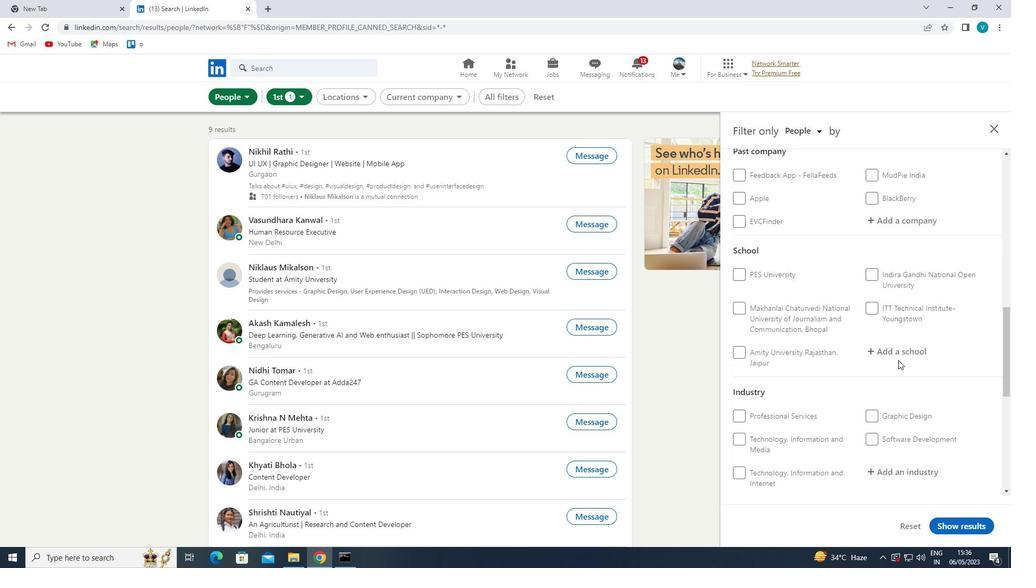 
Action: Mouse pressed left at (900, 359)
Screenshot: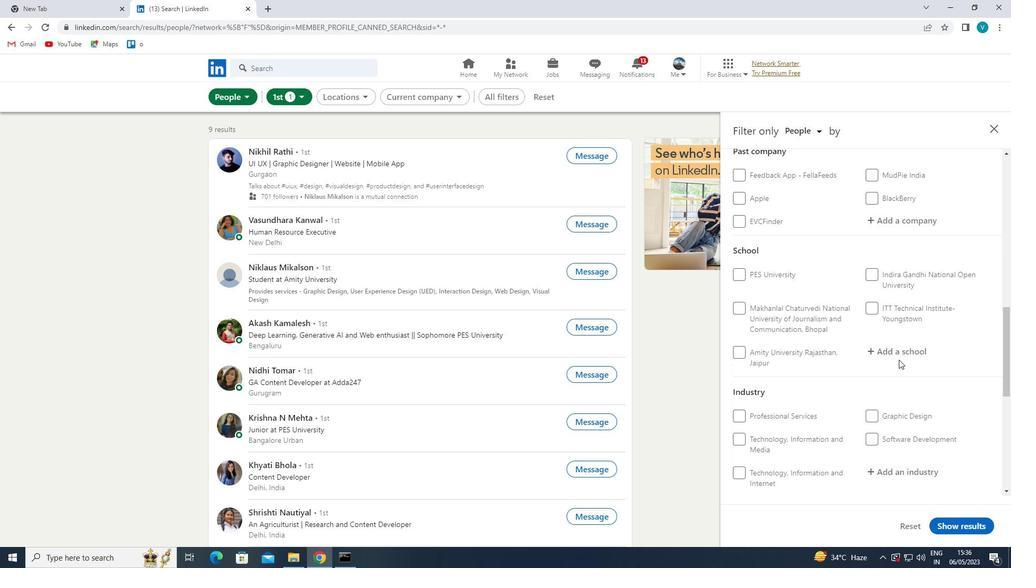 
Action: Mouse moved to (901, 359)
Screenshot: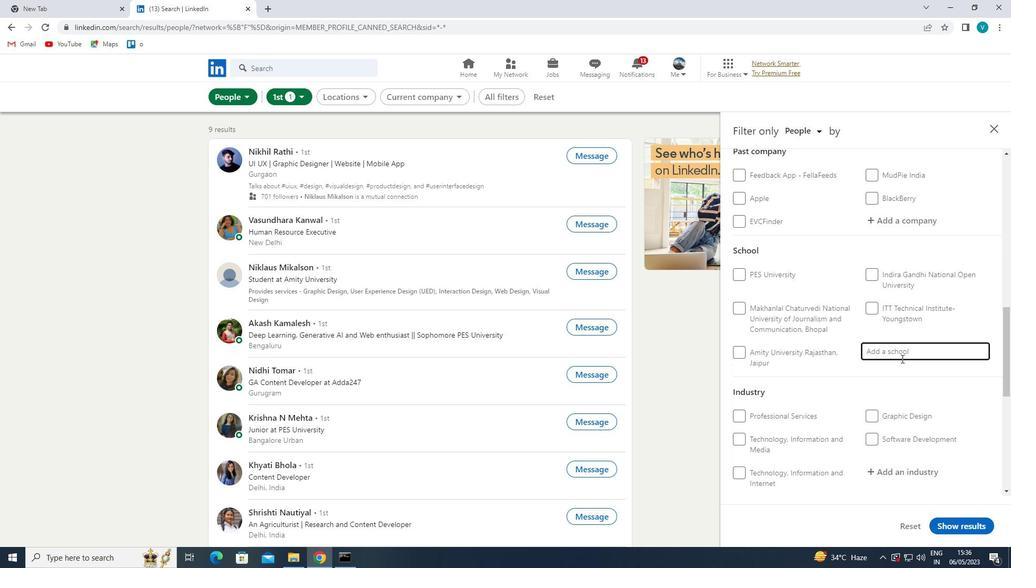 
Action: Key pressed <Key.shift>
Screenshot: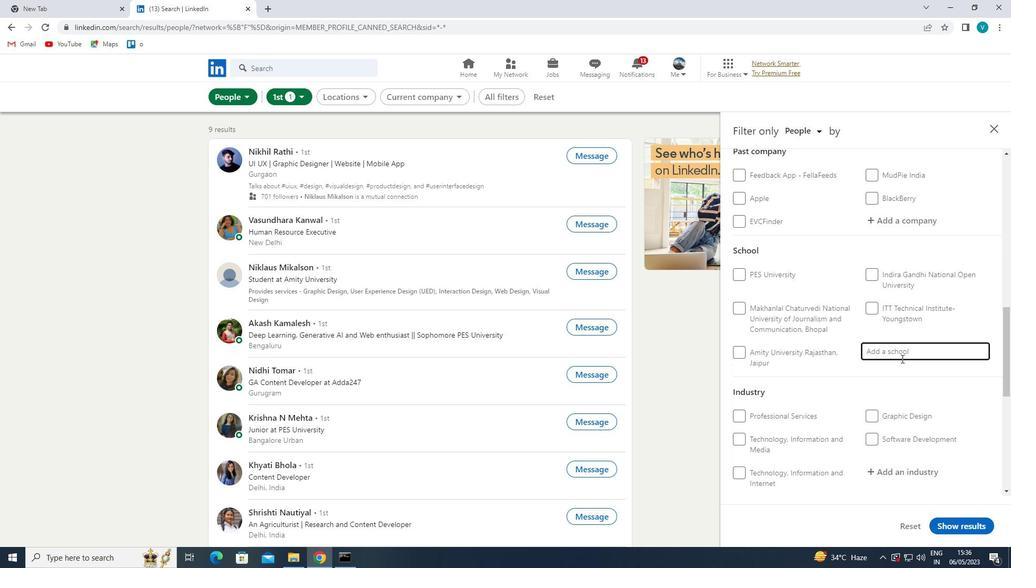 
Action: Mouse moved to (638, 367)
Screenshot: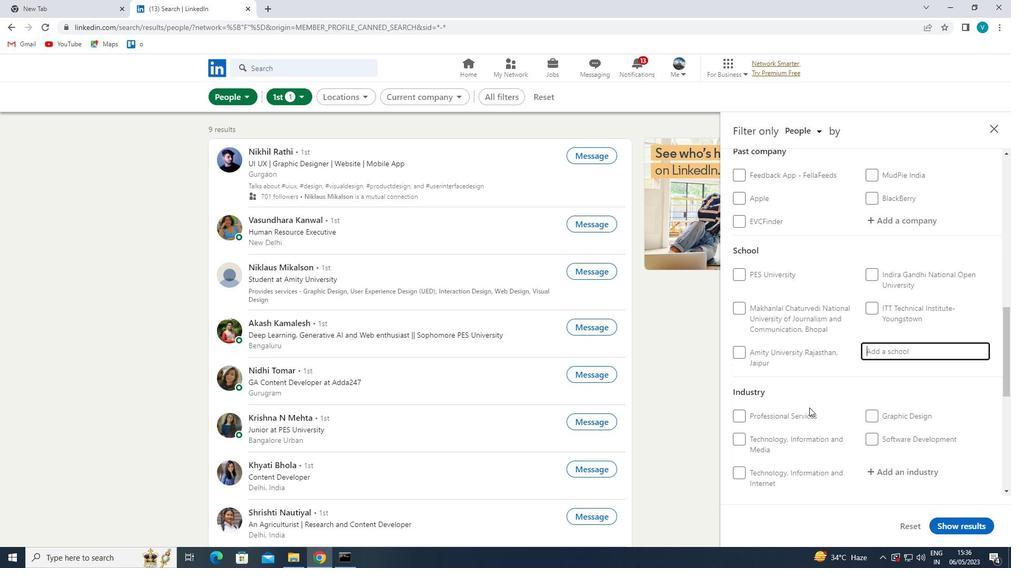 
Action: Key pressed VIJAY<Key.space><Key.shift>
Screenshot: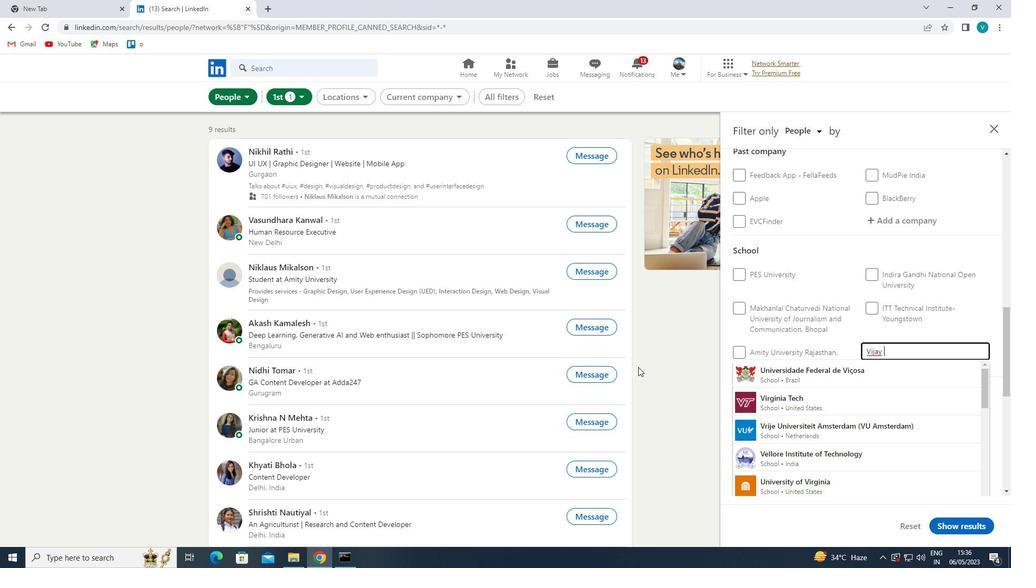 
Action: Mouse moved to (778, 375)
Screenshot: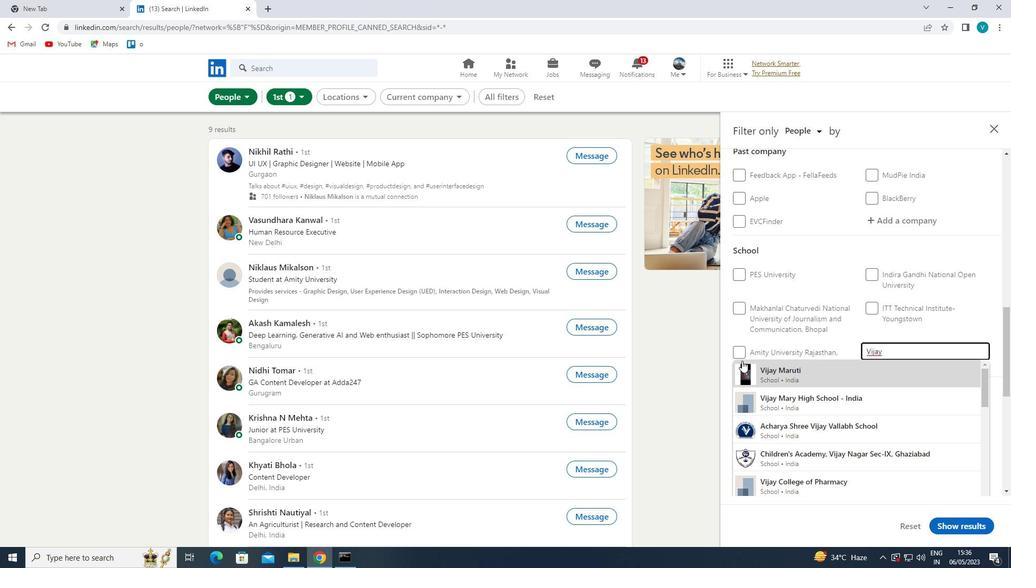 
Action: Mouse pressed left at (778, 375)
Screenshot: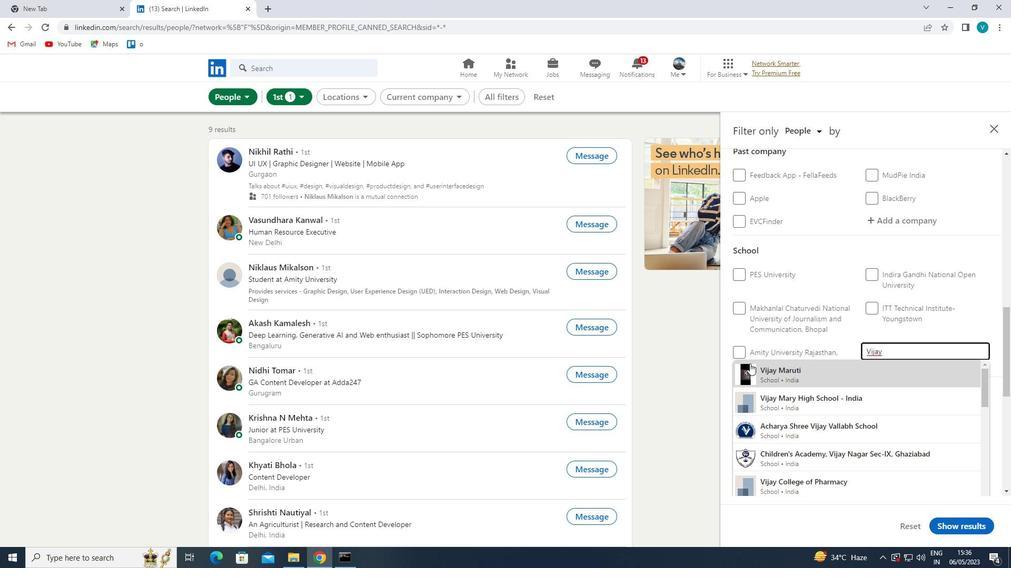 
Action: Mouse moved to (842, 386)
Screenshot: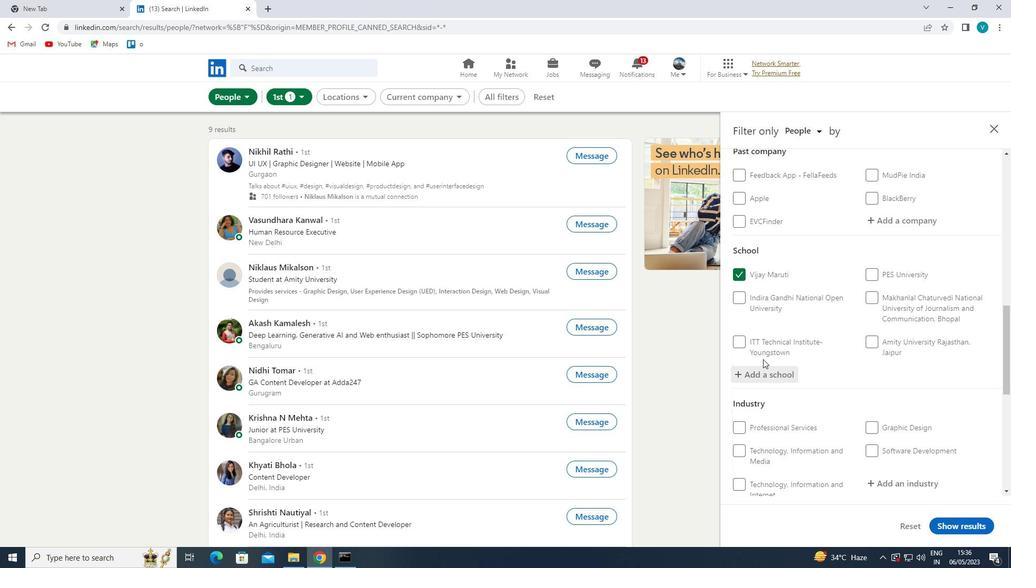 
Action: Mouse scrolled (842, 385) with delta (0, 0)
Screenshot: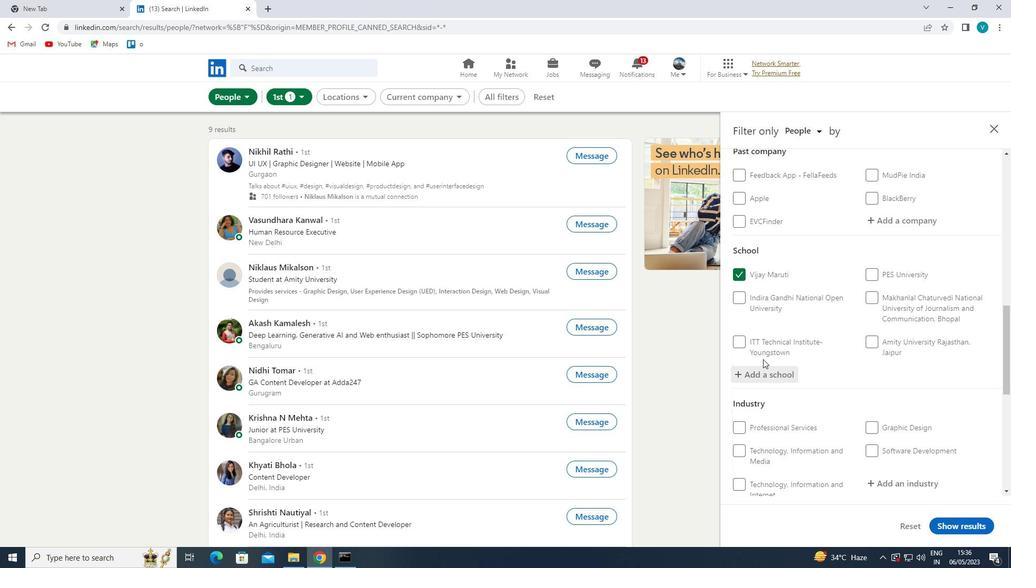 
Action: Mouse moved to (852, 389)
Screenshot: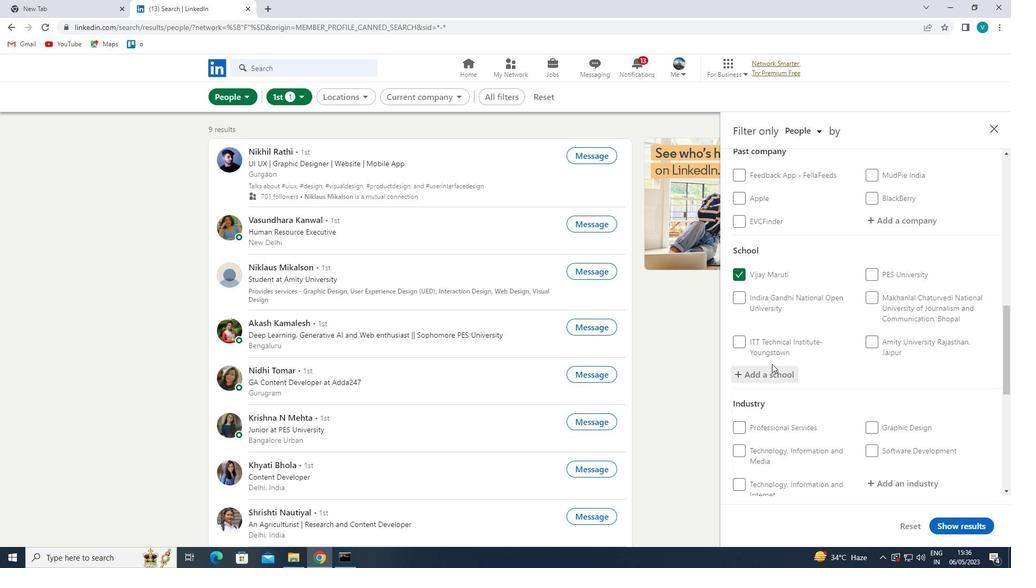 
Action: Mouse scrolled (852, 389) with delta (0, 0)
Screenshot: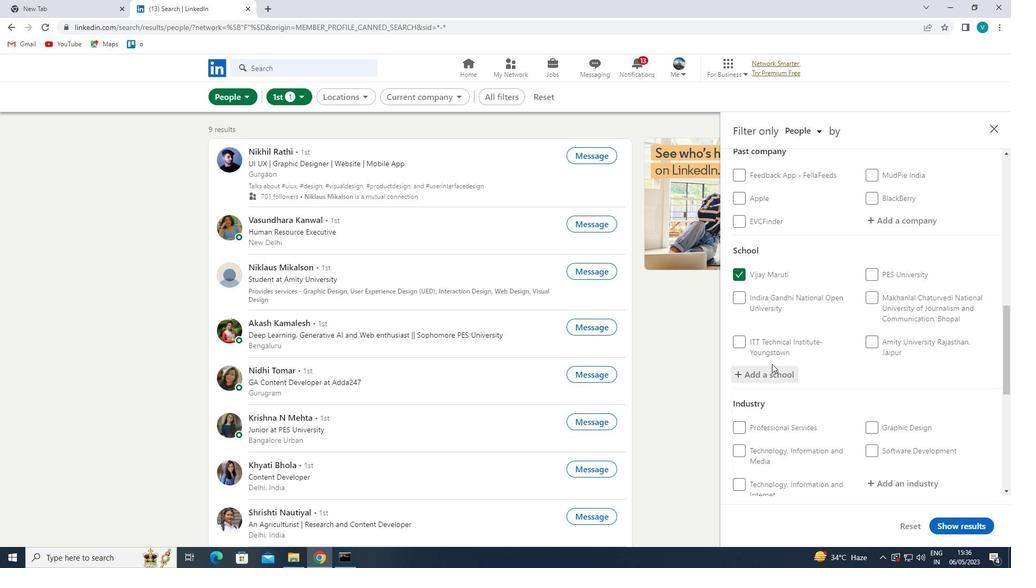 
Action: Mouse moved to (890, 386)
Screenshot: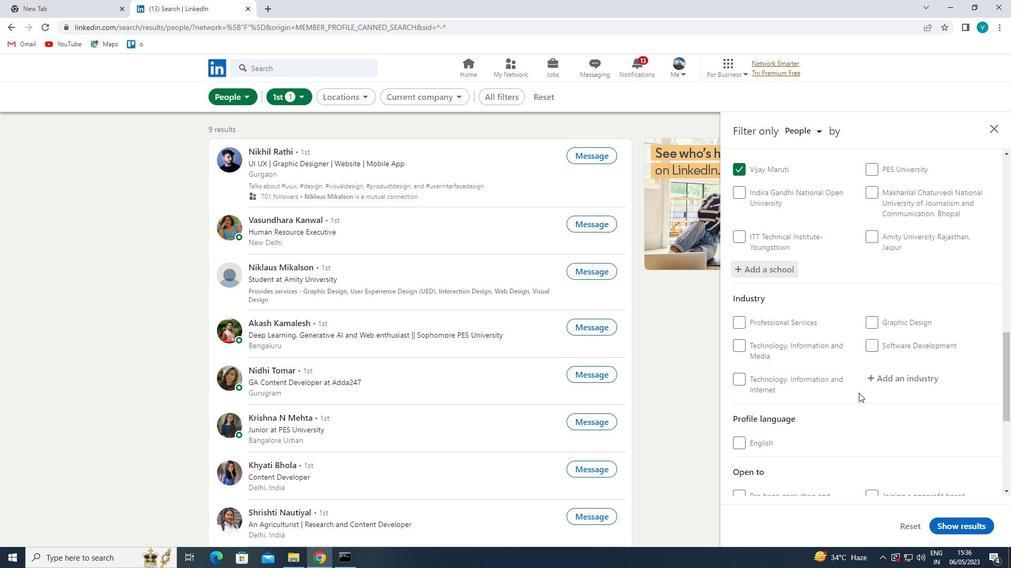 
Action: Mouse pressed left at (890, 386)
Screenshot: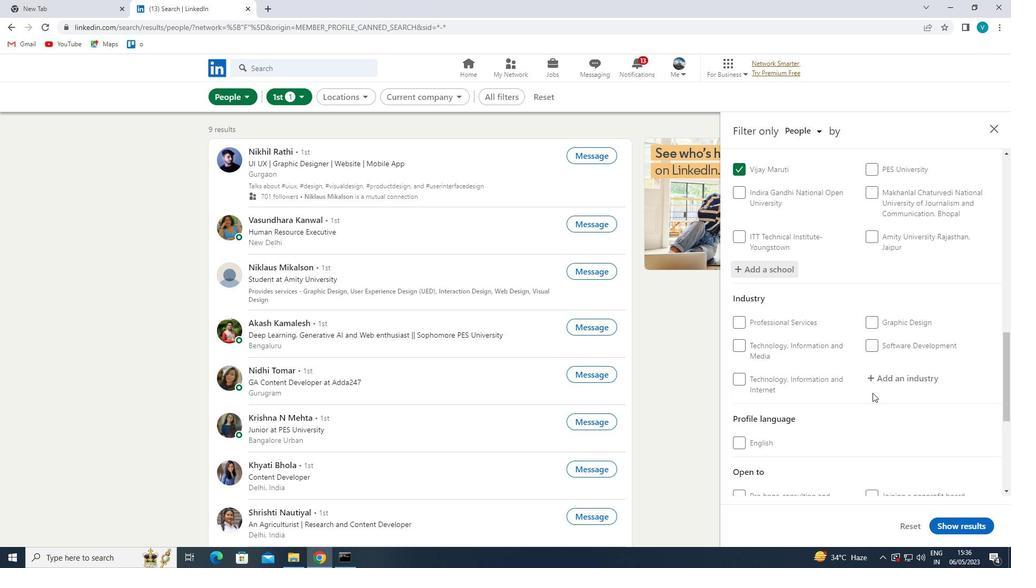 
Action: Mouse moved to (603, 224)
Screenshot: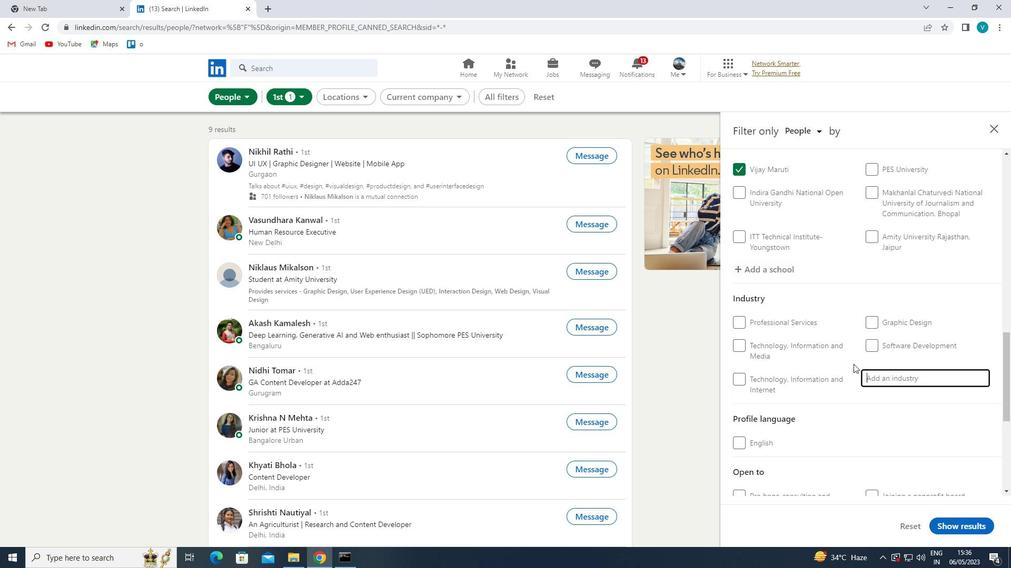 
Action: Key pressed <Key.shift>BIOMASS<Key.space>
Screenshot: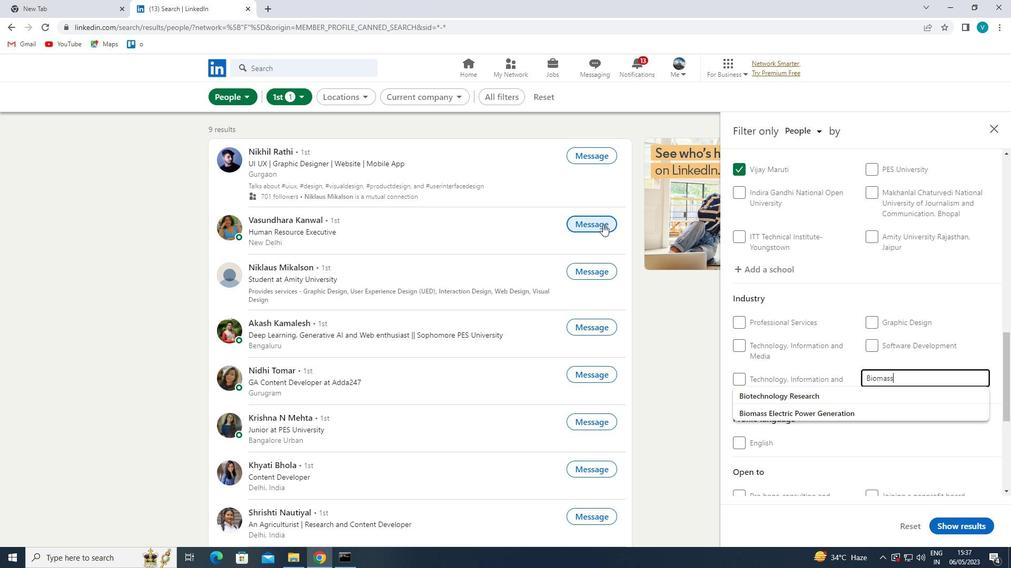
Action: Mouse moved to (882, 394)
Screenshot: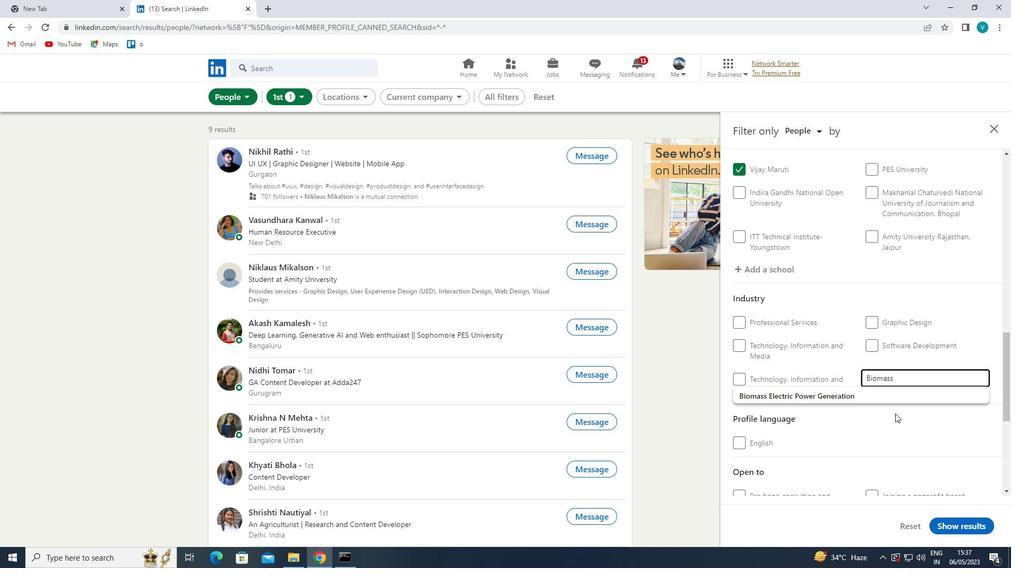 
Action: Mouse pressed left at (882, 394)
Screenshot: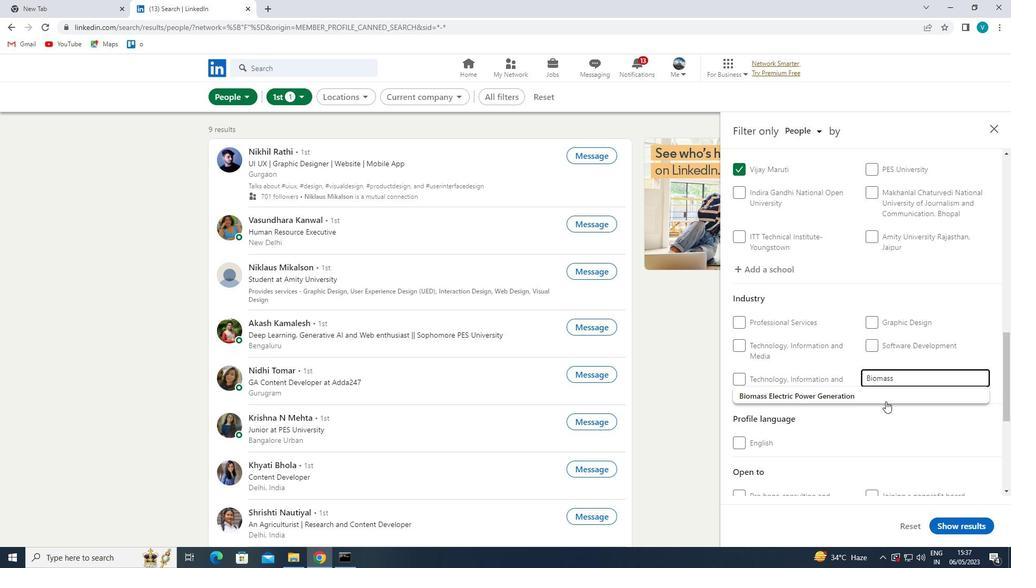
Action: Mouse moved to (882, 392)
Screenshot: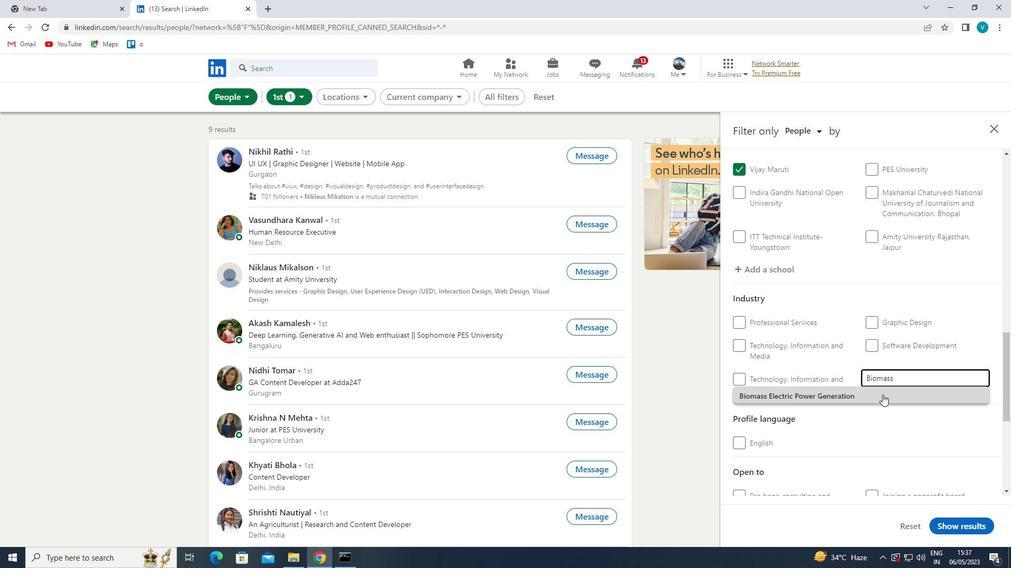 
Action: Mouse scrolled (882, 392) with delta (0, 0)
Screenshot: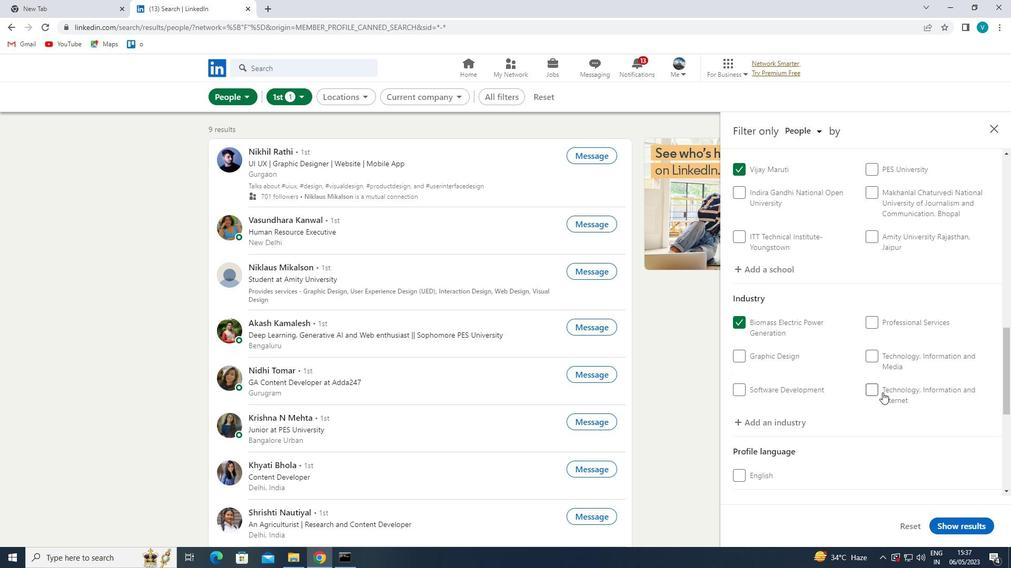 
Action: Mouse scrolled (882, 392) with delta (0, 0)
Screenshot: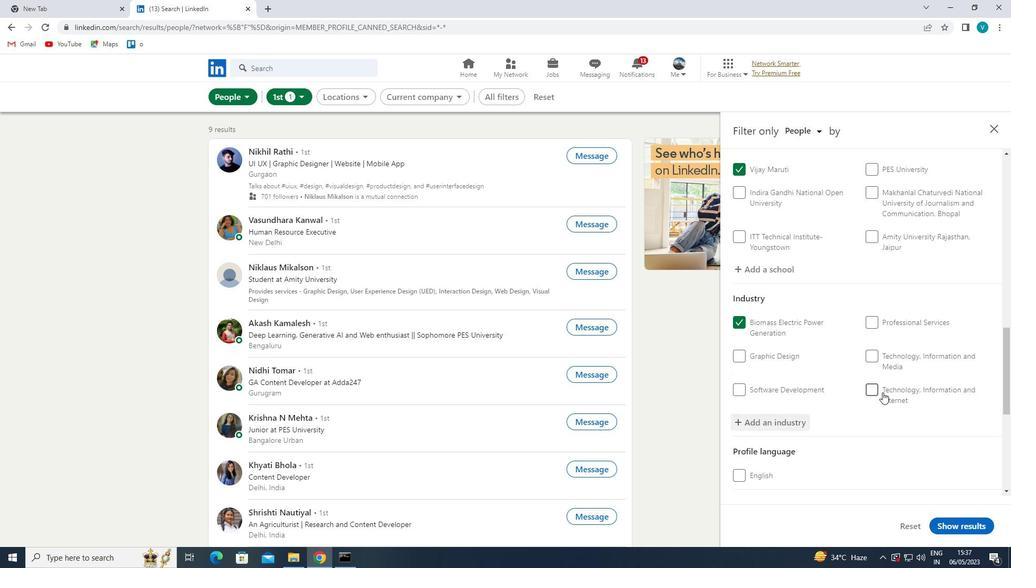 
Action: Mouse scrolled (882, 392) with delta (0, 0)
Screenshot: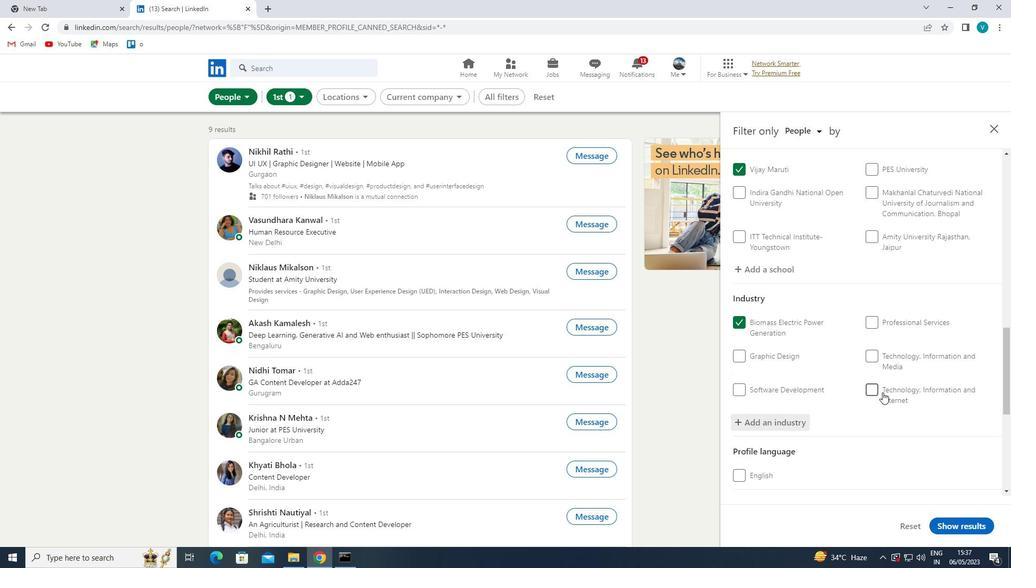 
Action: Mouse moved to (883, 392)
Screenshot: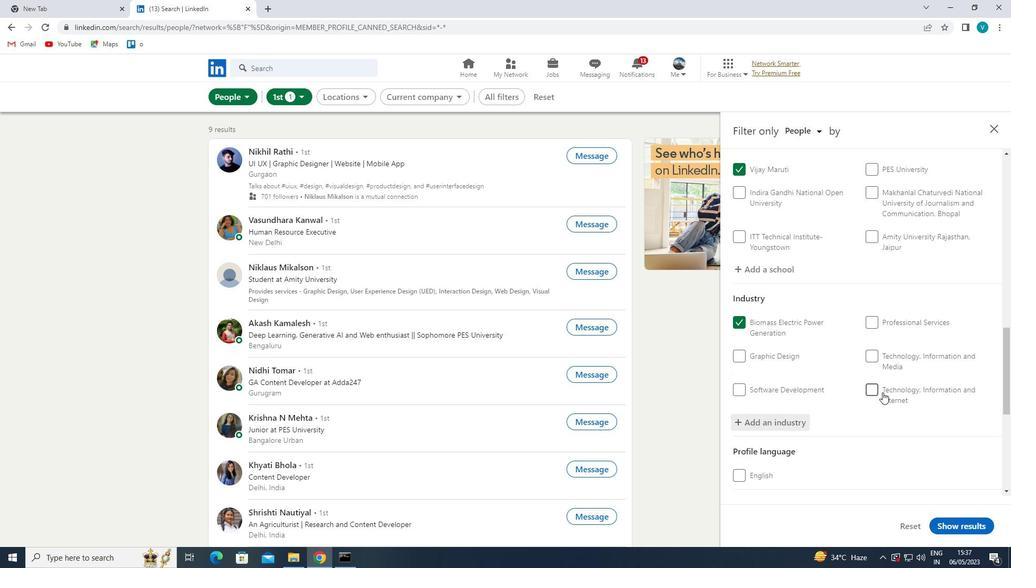 
Action: Mouse scrolled (883, 392) with delta (0, 0)
Screenshot: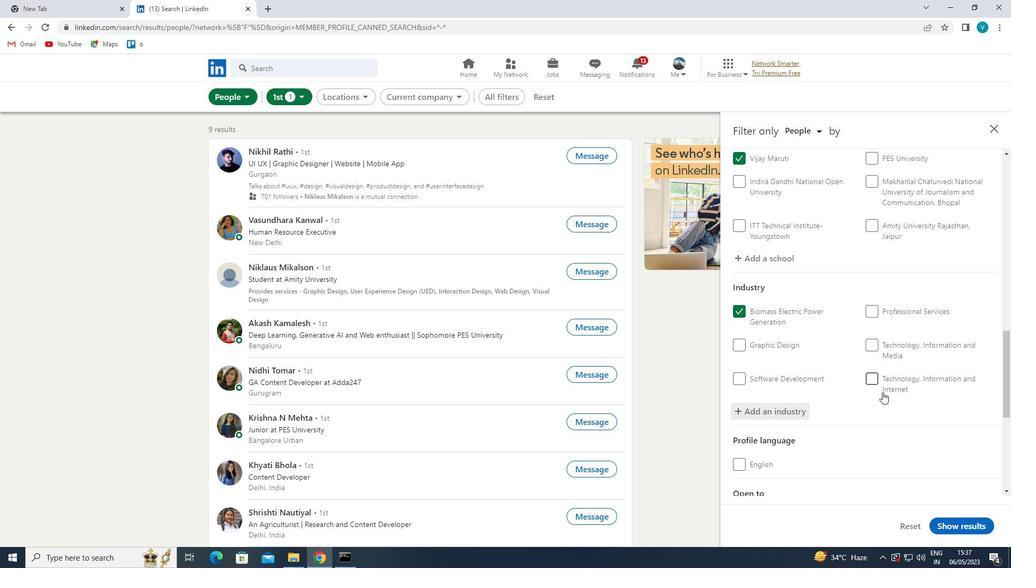 
Action: Mouse scrolled (883, 392) with delta (0, 0)
Screenshot: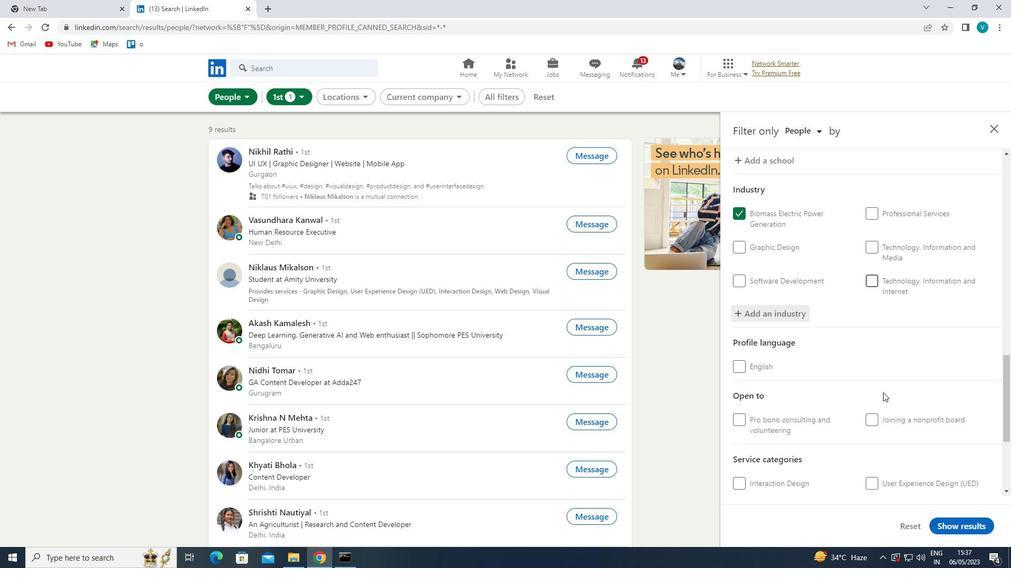
Action: Mouse moved to (893, 378)
Screenshot: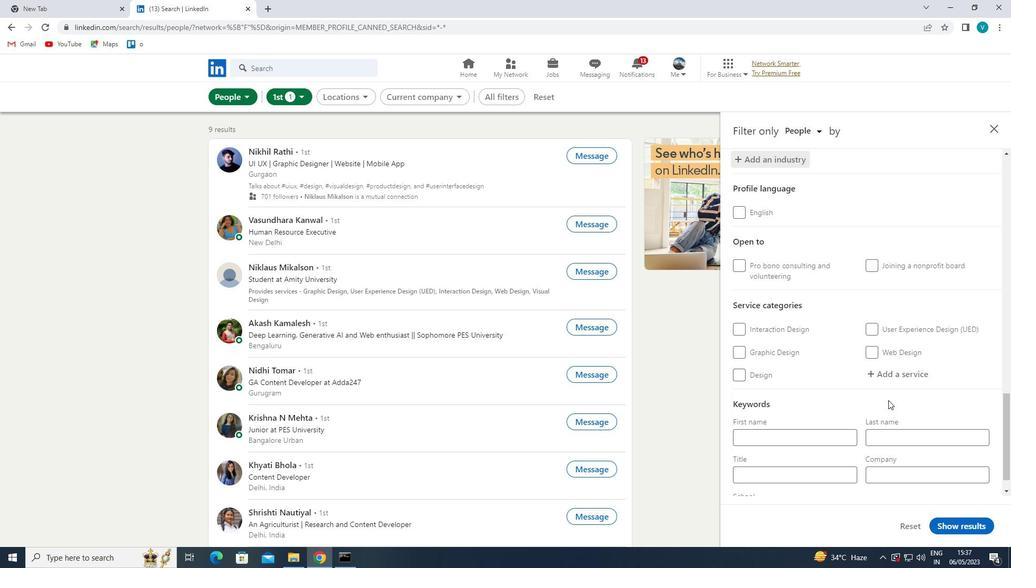 
Action: Mouse pressed left at (893, 378)
Screenshot: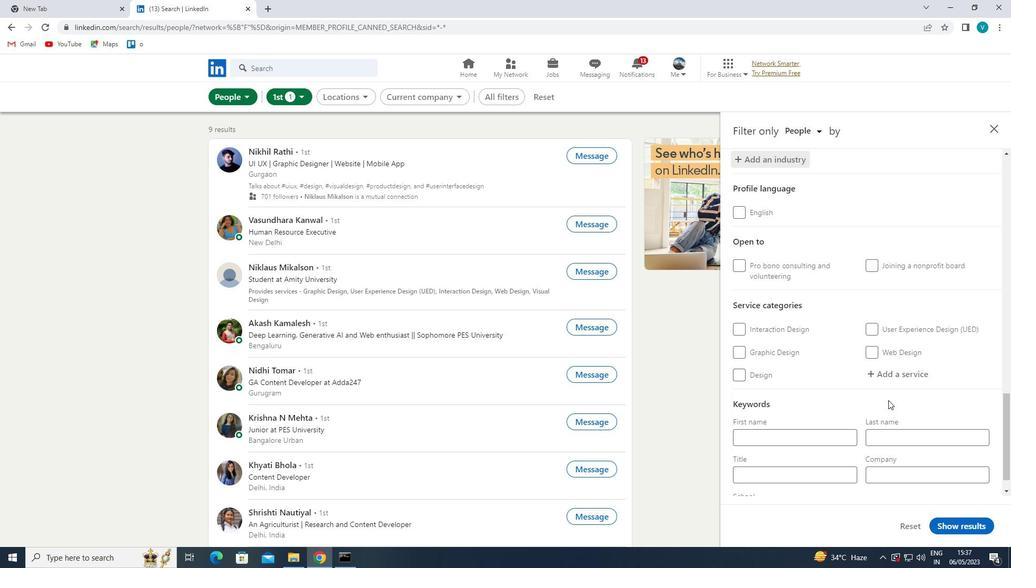 
Action: Mouse moved to (735, 299)
Screenshot: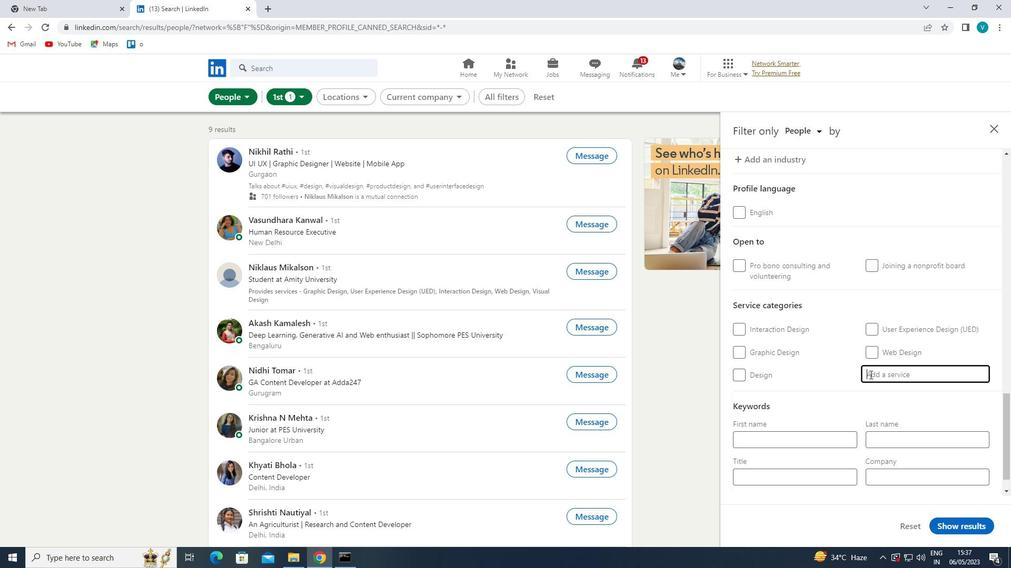 
Action: Key pressed <Key.shift>MARKETING
Screenshot: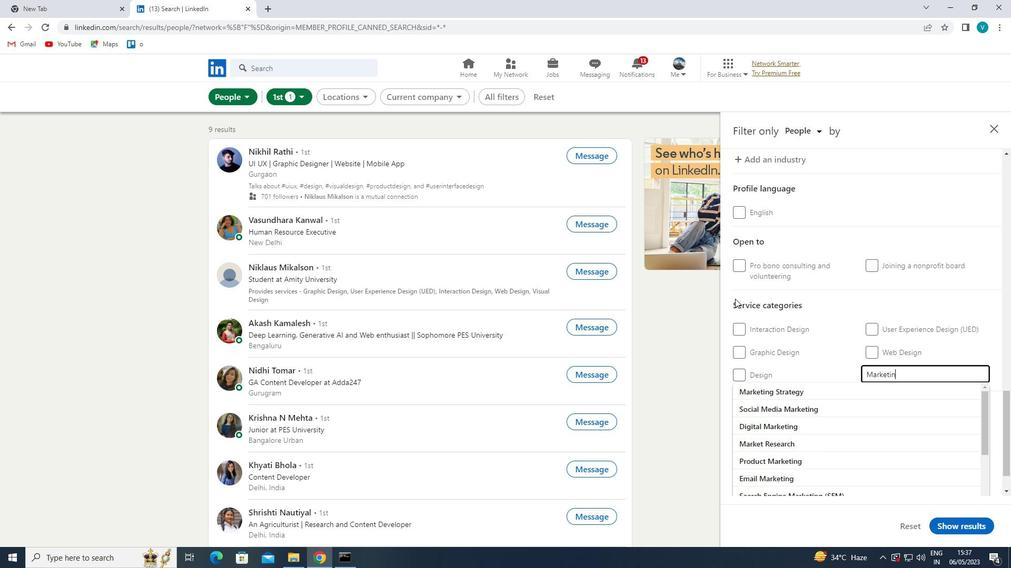 
Action: Mouse moved to (818, 359)
Screenshot: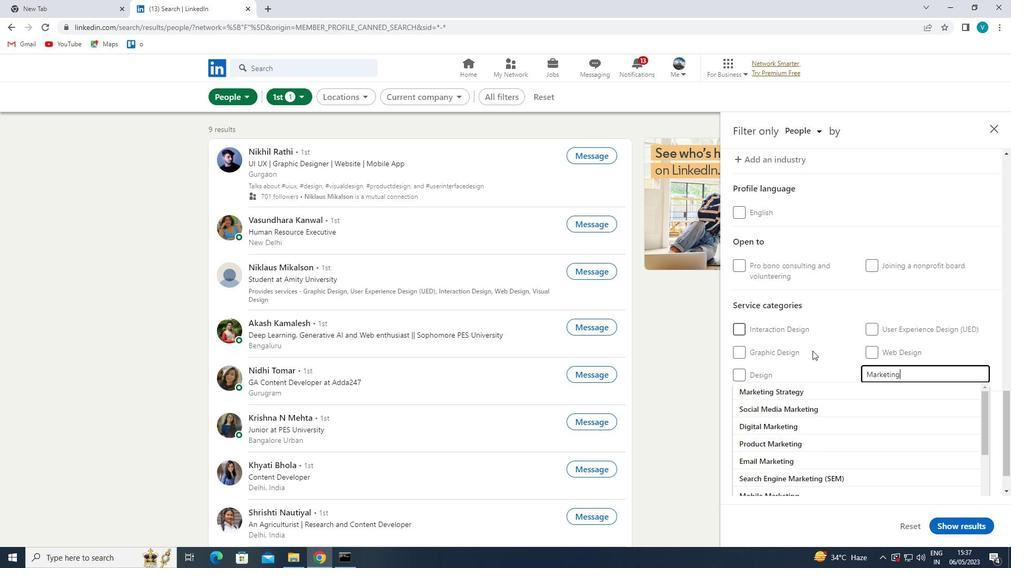 
Action: Mouse pressed left at (818, 359)
Screenshot: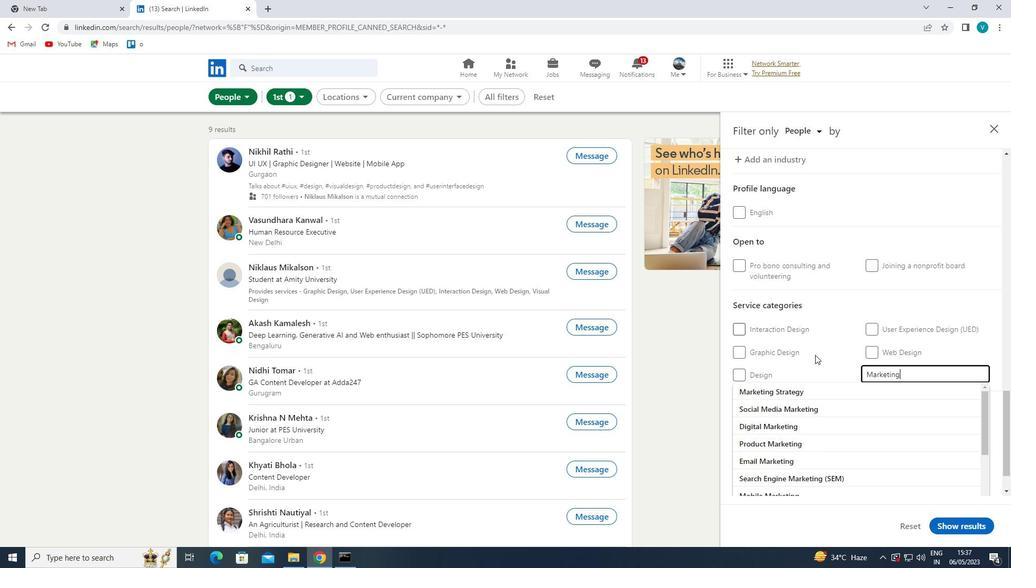 
Action: Mouse moved to (824, 365)
Screenshot: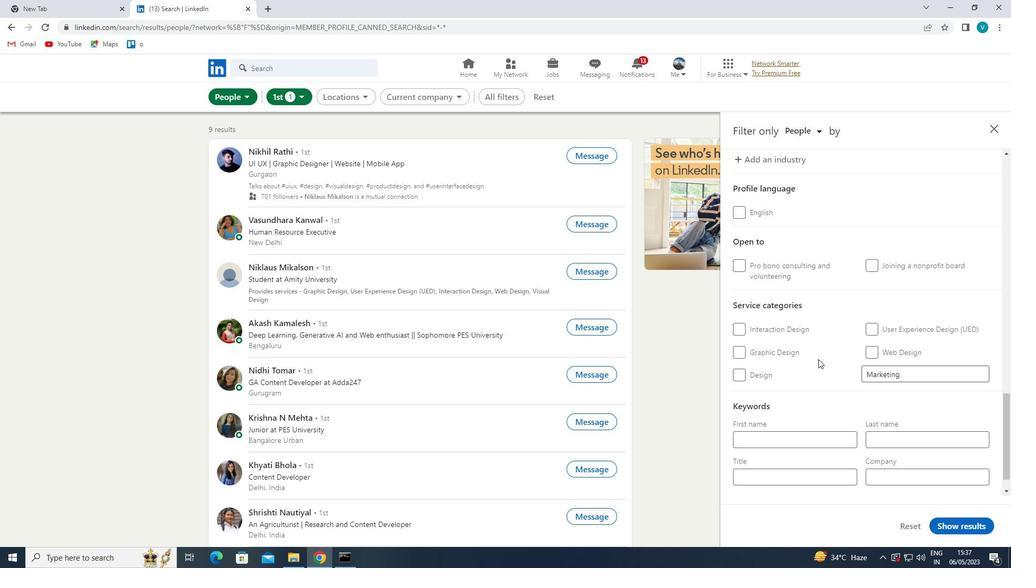 
Action: Mouse scrolled (824, 364) with delta (0, 0)
Screenshot: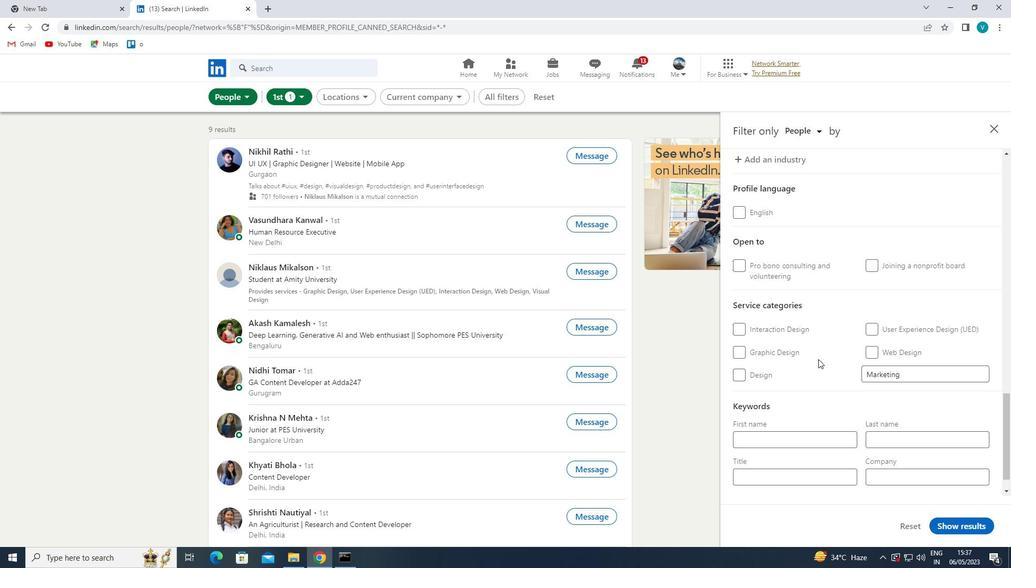 
Action: Mouse scrolled (824, 364) with delta (0, 0)
Screenshot: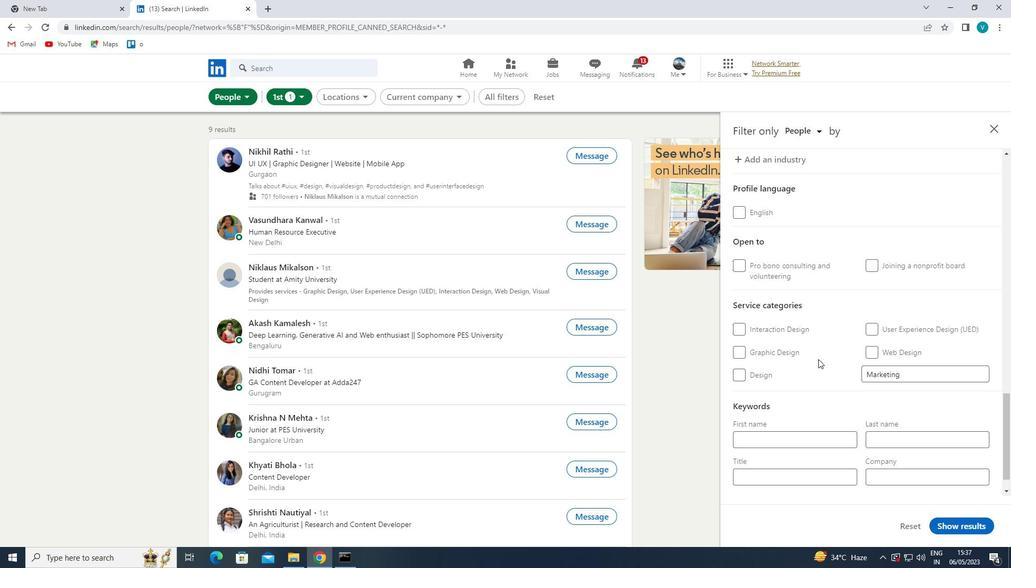 
Action: Mouse scrolled (824, 364) with delta (0, 0)
Screenshot: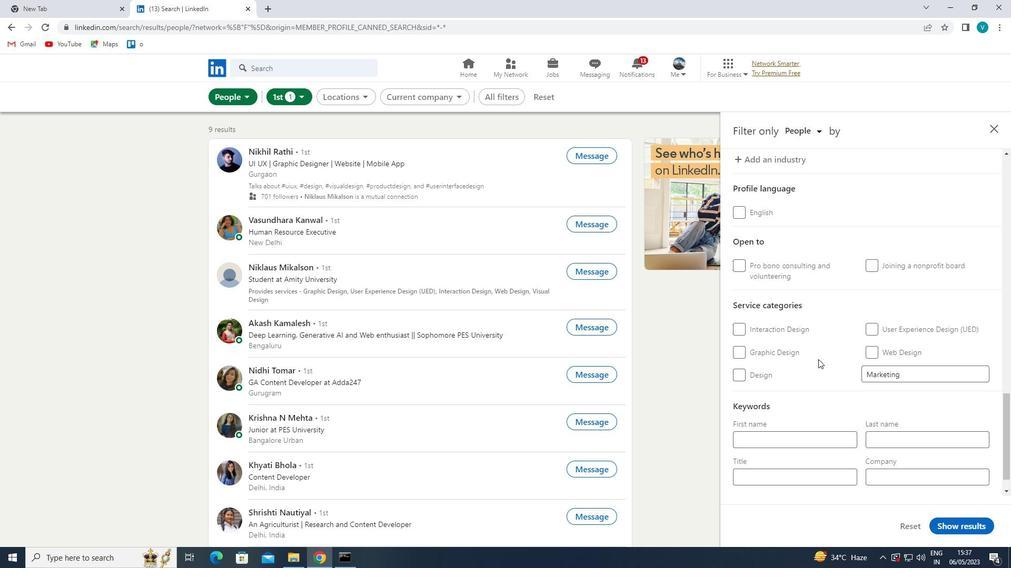 
Action: Mouse moved to (800, 449)
Screenshot: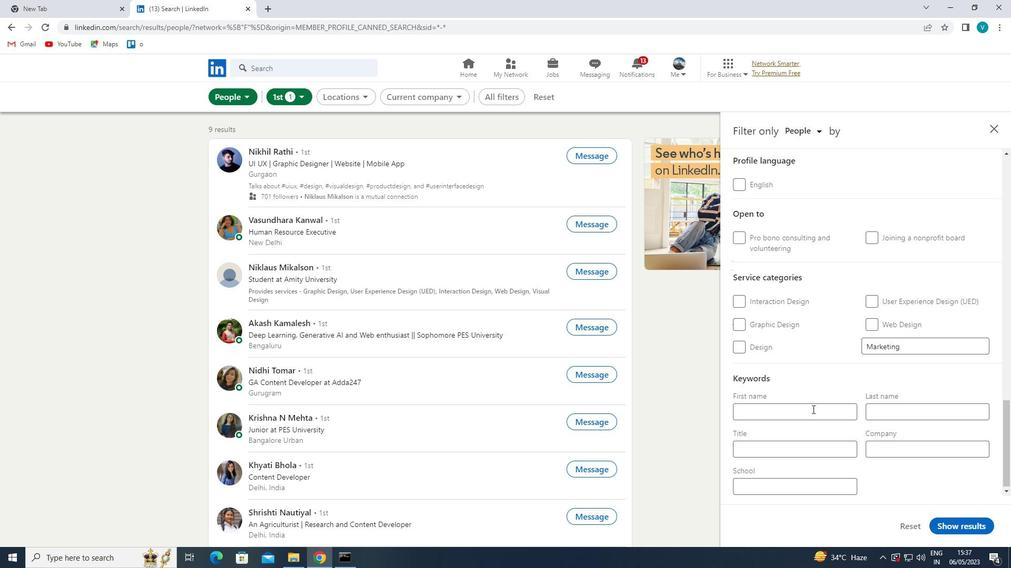 
Action: Mouse pressed left at (800, 449)
Screenshot: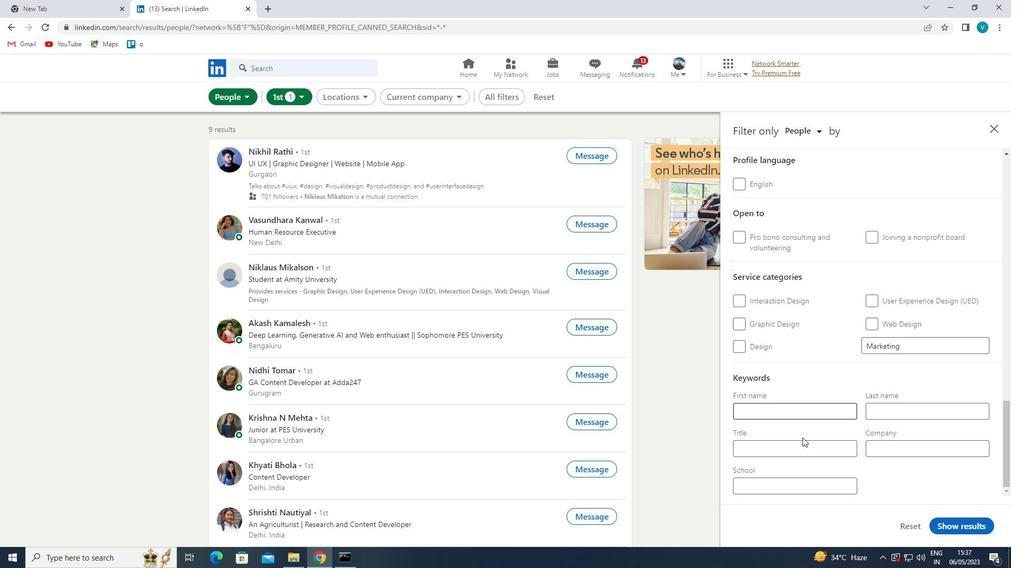 
Action: Mouse moved to (739, 417)
Screenshot: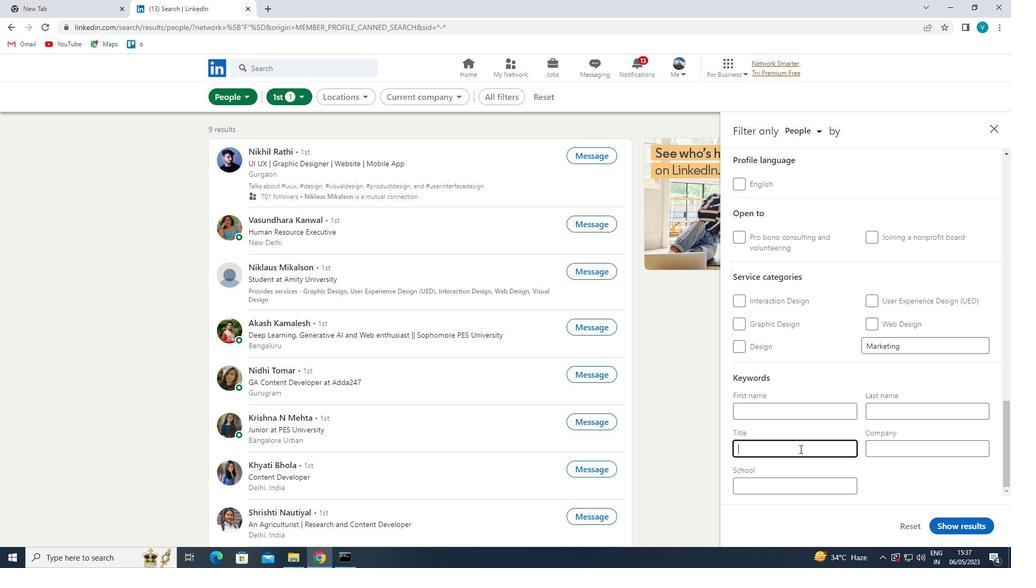
Action: Key pressed <Key.shift>LIFE<Key.space><Key.shift>COACH
Screenshot: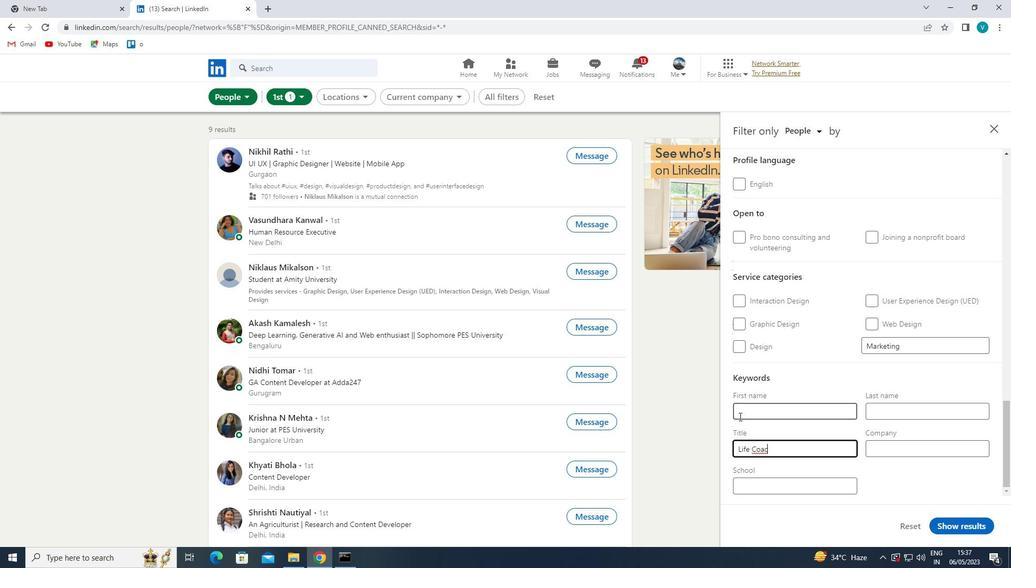 
Action: Mouse moved to (948, 527)
Screenshot: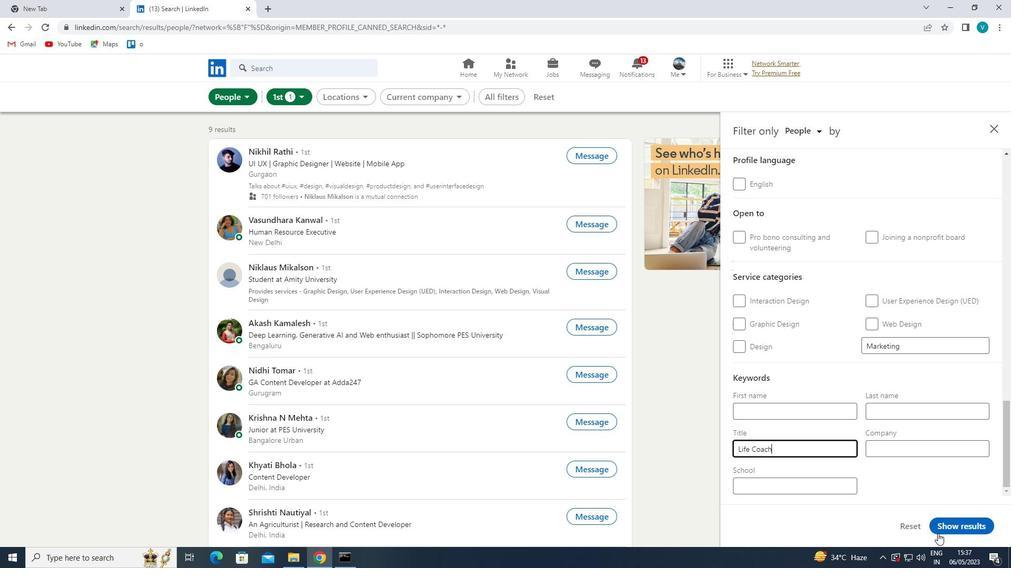 
Action: Mouse pressed left at (948, 527)
Screenshot: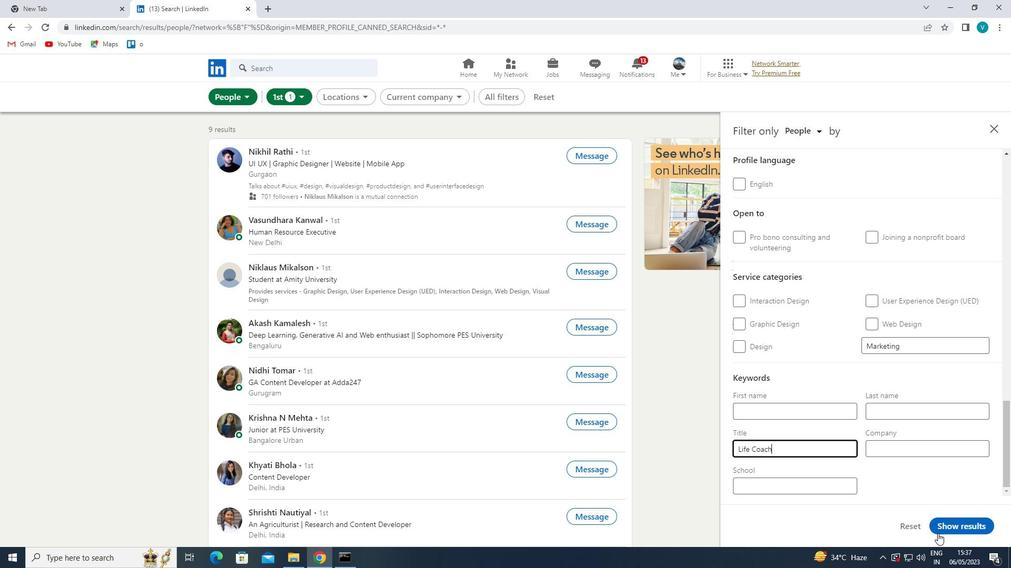 
Action: Mouse moved to (950, 526)
Screenshot: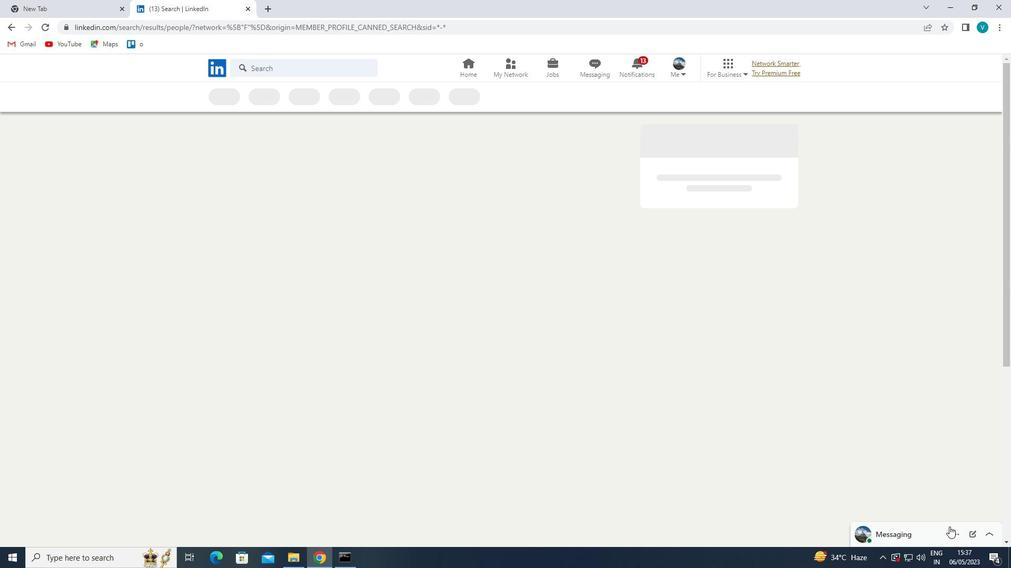 
